 Task: open an excel sheet and write heading  Financial Planner. Add Dates in a column and its values below  'Jan 23, Feb 23, Mar 23, Apr 23 & may23. 'Add Income in next column and its values below  $3,000, $3,200, $3,100, $3,300 & $3,500. Add Expenses in next column and its values below  $2,000, $2,300, $2,200, $2,500 & $2,800. Add savings in next column and its values below $500, $600, $500, $700 & $700. Add Investment in next column and its values below  $500, $700, $800, $900 & $1000. Add Net Saving in next column and its values below  $1000, $1200, $900, $800 & $700. Save page Attendance Sheet for Weekly Performance
Action: Mouse moved to (25, 70)
Screenshot: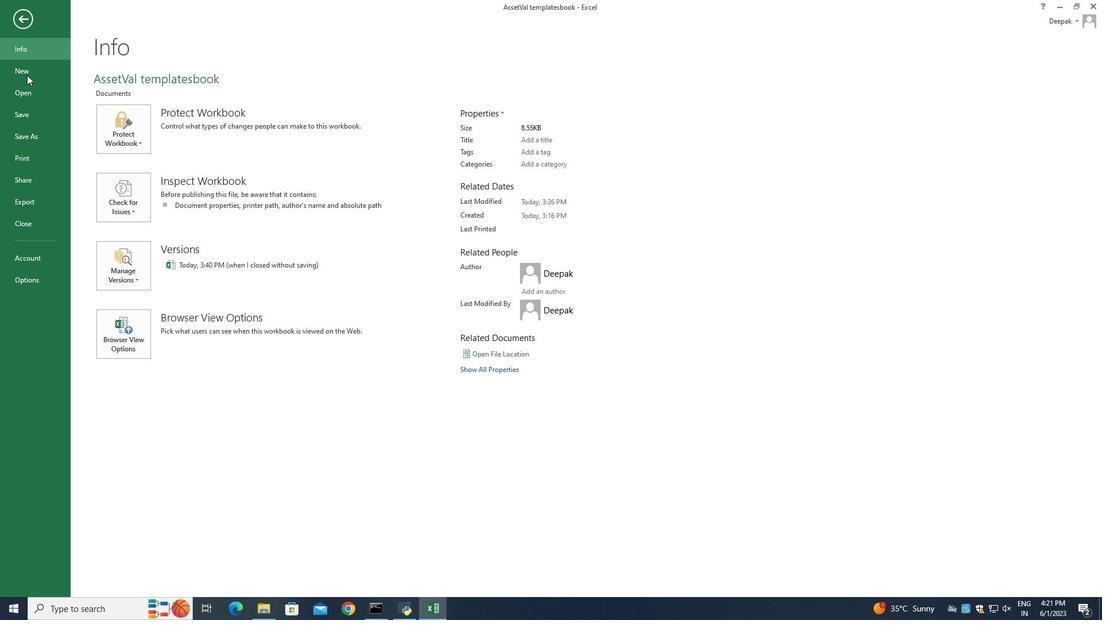 
Action: Mouse pressed left at (25, 70)
Screenshot: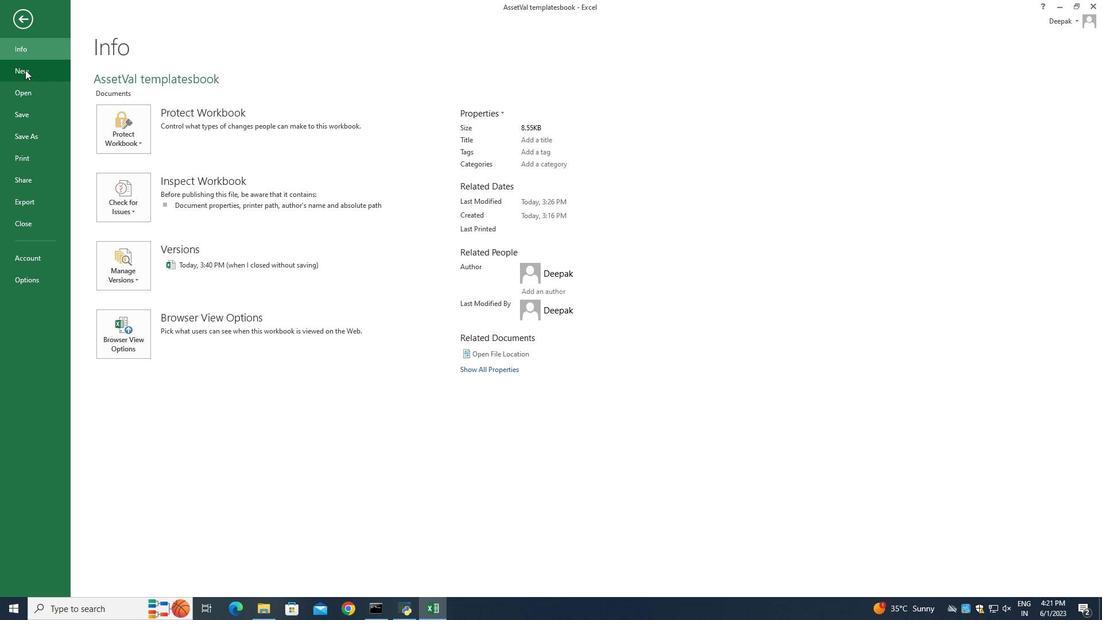 
Action: Mouse moved to (156, 199)
Screenshot: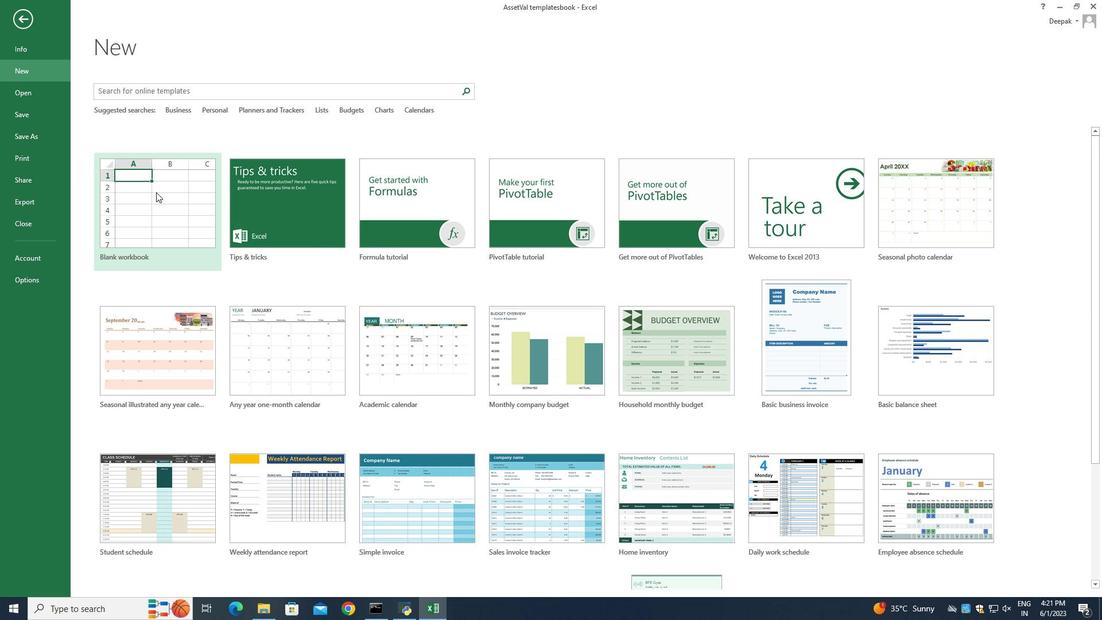 
Action: Mouse pressed left at (156, 199)
Screenshot: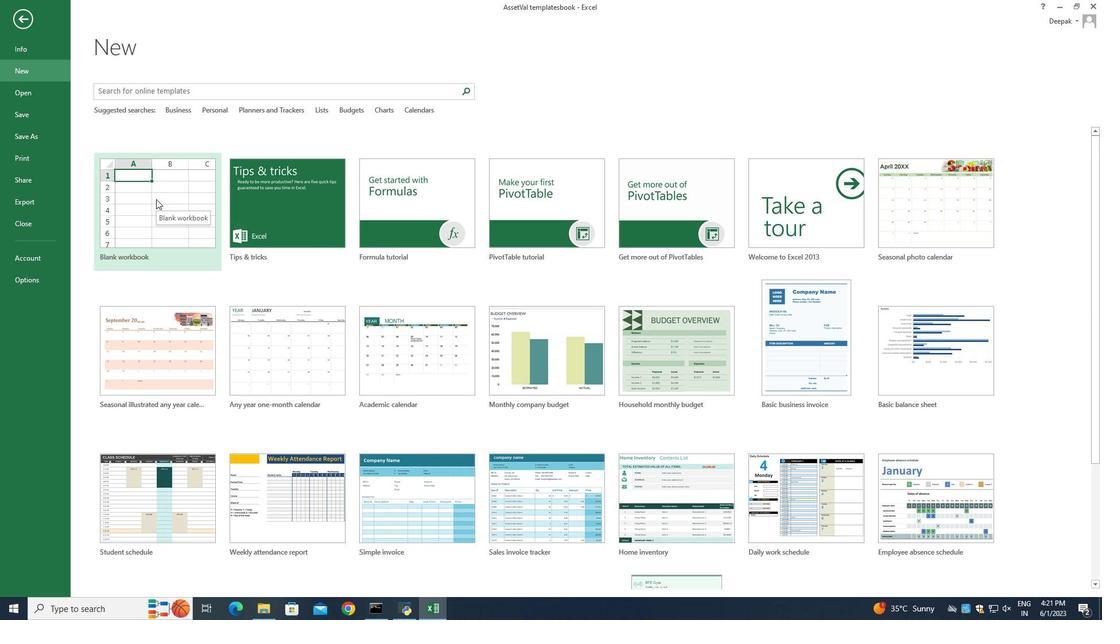 
Action: Mouse moved to (133, 183)
Screenshot: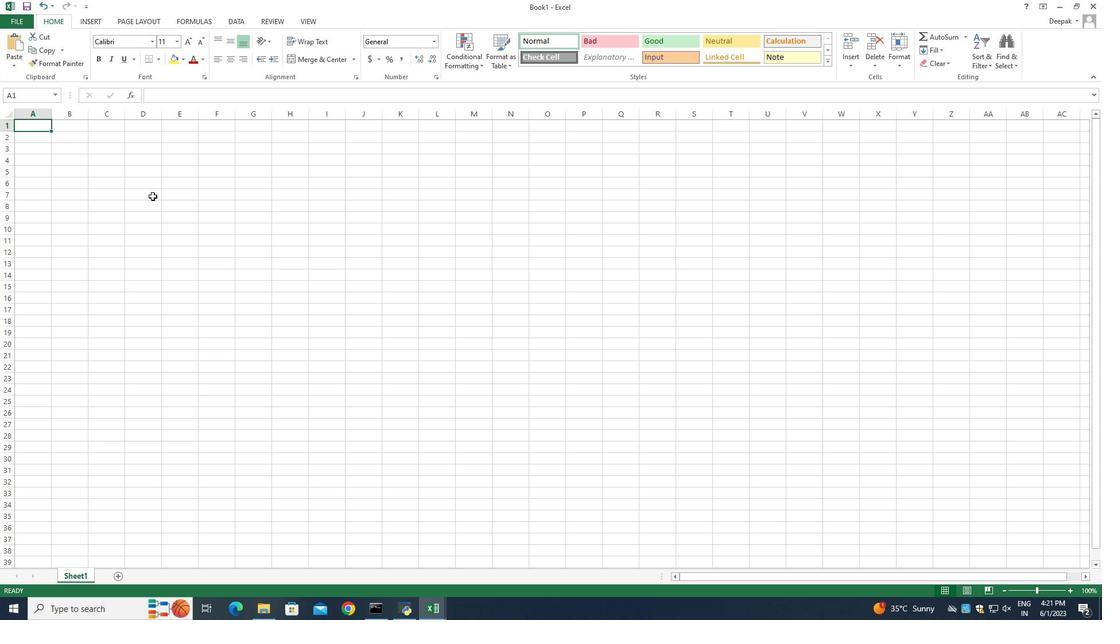 
Action: Key pressed <Key.shift_r>Financial<Key.space><Key.shift>Planner<Key.space><Key.enter><Key.shift_r>Dates<Key.enter><Key.shift>Jan<Key.space>23<Key.enter>/
Screenshot: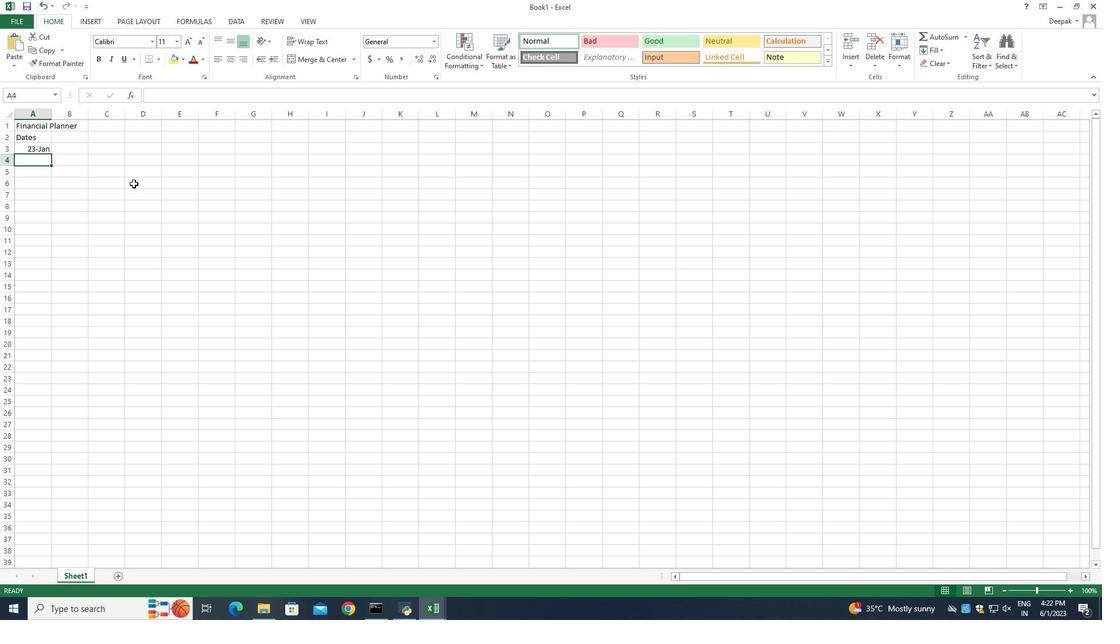 
Action: Mouse pressed left at (133, 183)
Screenshot: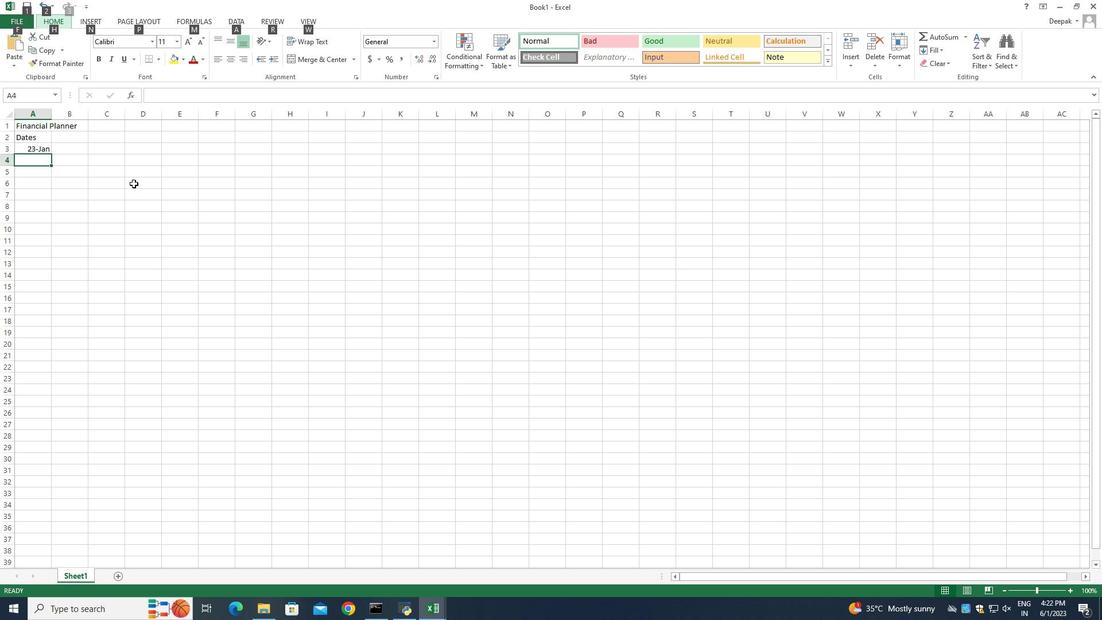 
Action: Mouse moved to (37, 160)
Screenshot: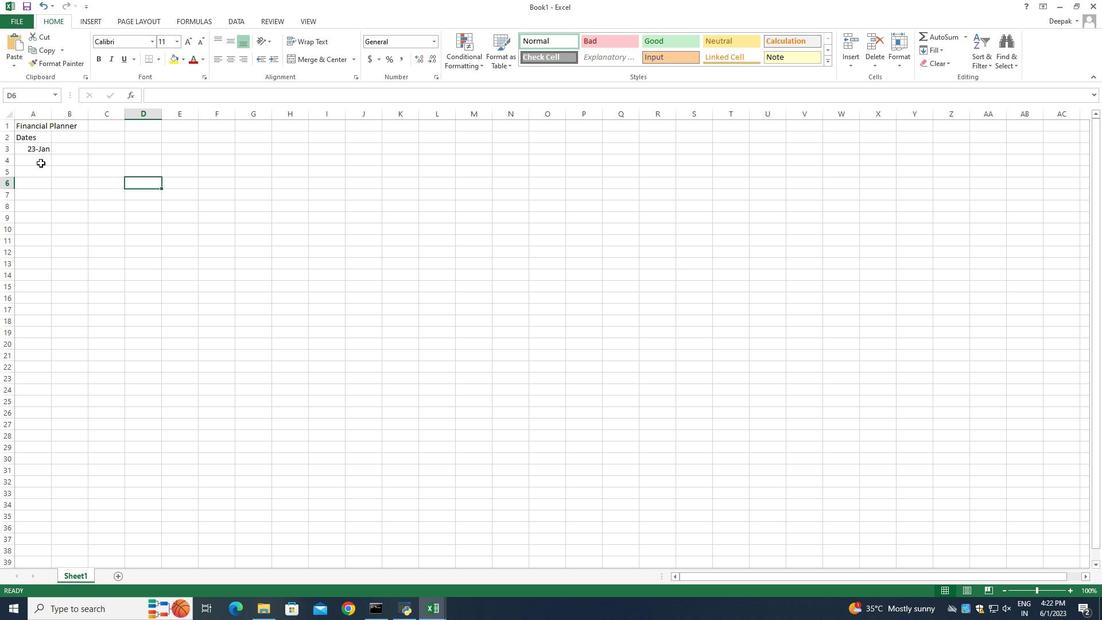
Action: Mouse pressed left at (37, 160)
Screenshot: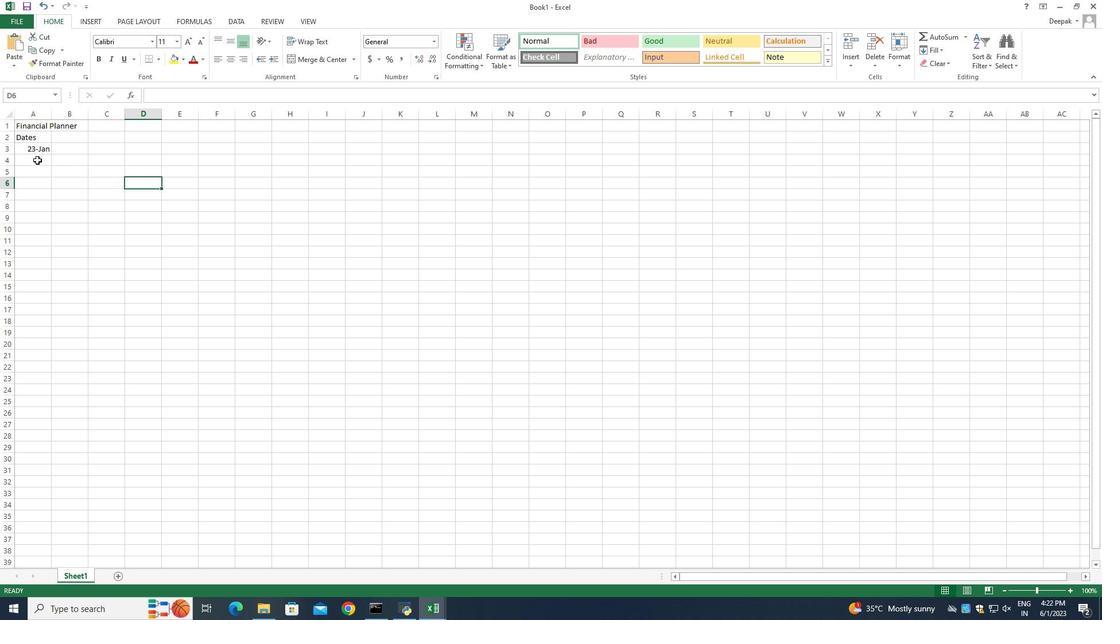
Action: Mouse moved to (135, 209)
Screenshot: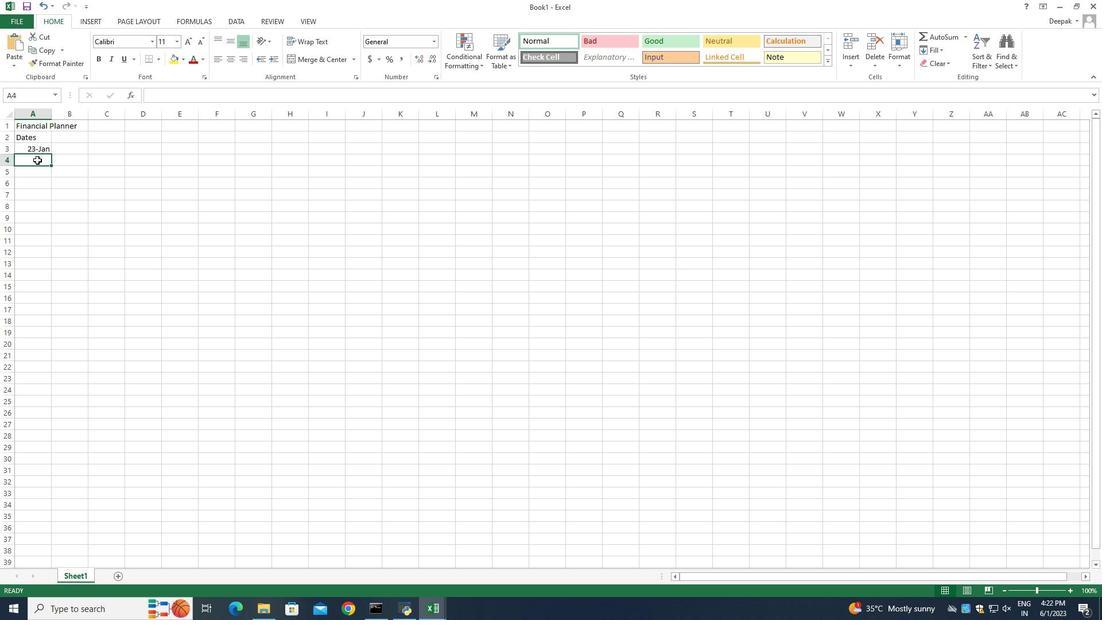 
Action: Key pressed <Key.shift_r>Feb<Key.space>23<Key.enter><Key.shift>Mar<Key.space>23<Key.enter><Key.shift_r>Apr<Key.space>23<Key.enter><Key.shift>May<Key.space>23<Key.enter>
Screenshot: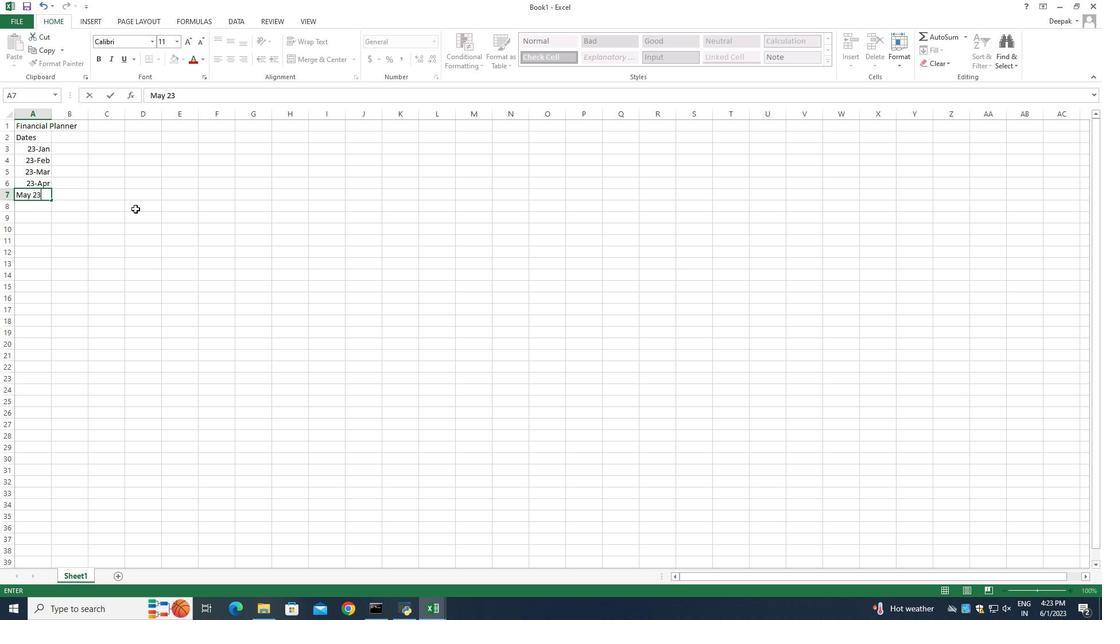 
Action: Mouse moved to (68, 137)
Screenshot: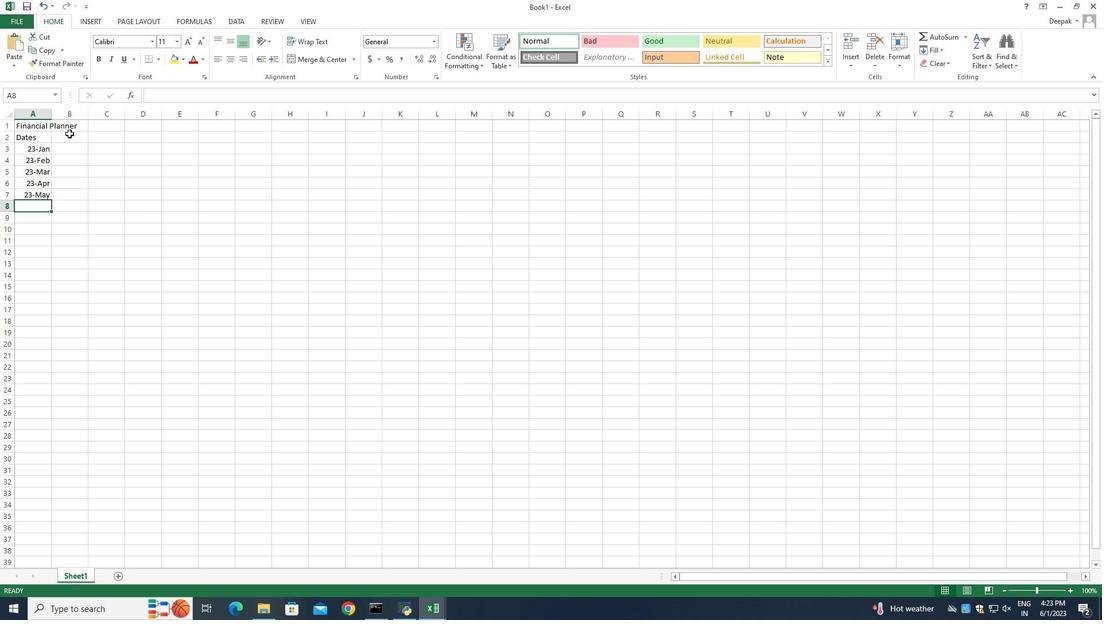 
Action: Mouse pressed left at (68, 137)
Screenshot: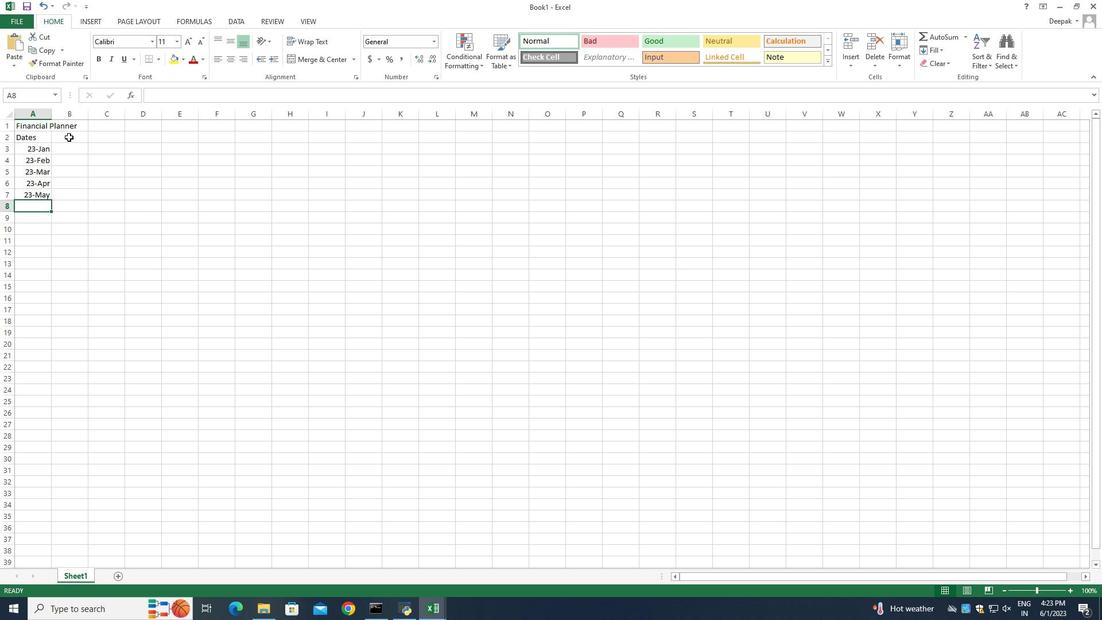 
Action: Mouse pressed left at (68, 137)
Screenshot: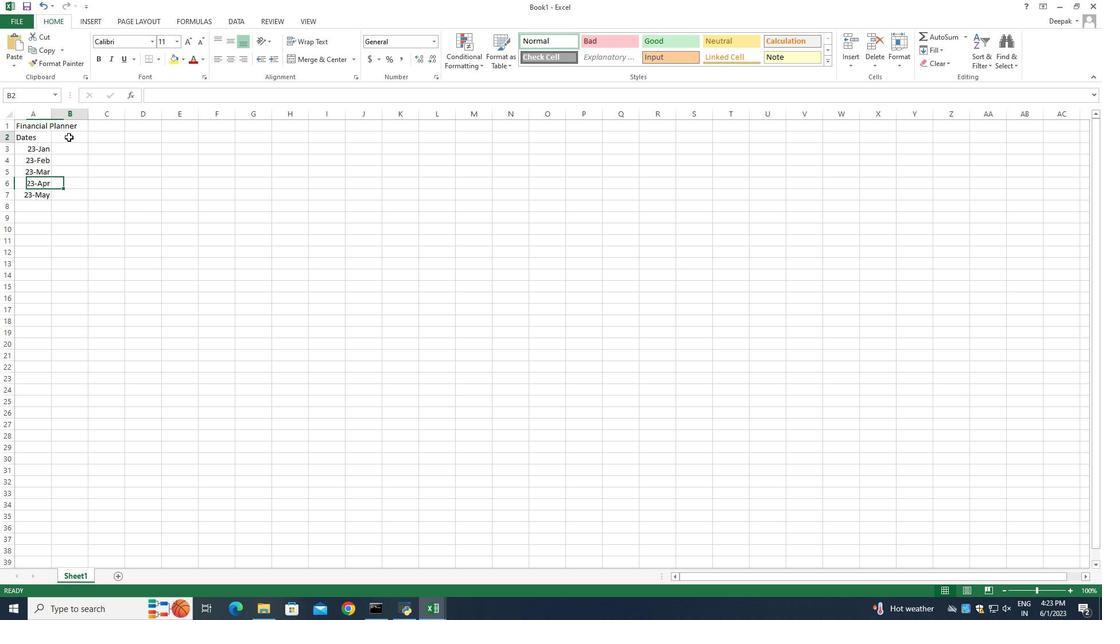 
Action: Mouse moved to (148, 232)
Screenshot: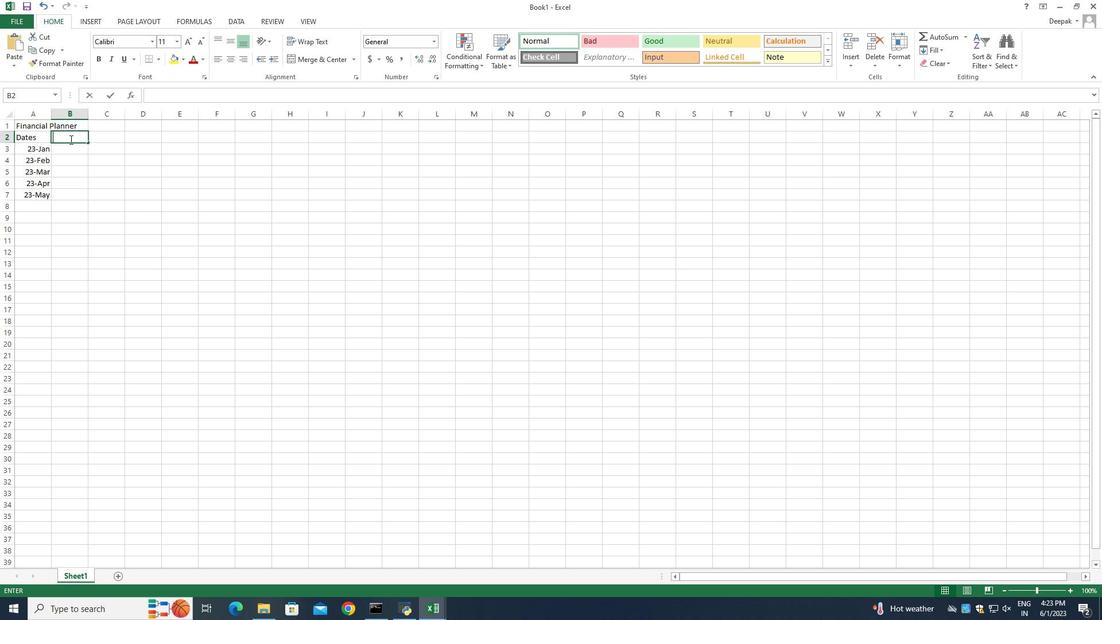 
Action: Key pressed <Key.shift>Income<Key.space><Key.enter><Key.shift><Key.shift><Key.shift><Key.shift><Key.shift><Key.shift><Key.shift><Key.shift><Key.shift><Key.shift><Key.shift><Key.shift><Key.shift><Key.shift><Key.shift><Key.shift><Key.shift><Key.shift><Key.shift><Key.shift><Key.shift><Key.shift><Key.shift><Key.shift><Key.shift><Key.shift><Key.shift><Key.shift><Key.shift><Key.shift><Key.shift><Key.shift><Key.shift><Key.shift><Key.shift><Key.shift><Key.shift><Key.shift><Key.shift><Key.shift><Key.shift><Key.shift><Key.shift><Key.shift><Key.shift><Key.shift>$3000<Key.enter><Key.shift><Key.shift><Key.shift><Key.shift><Key.shift><Key.shift><Key.shift>$3200<Key.enter><Key.shift><Key.shift><Key.shift><Key.shift><Key.shift><Key.shift><Key.shift><Key.shift><Key.shift><Key.shift>$3100<Key.enter><Key.shift><Key.shift><Key.shift><Key.shift><Key.shift><Key.shift><Key.shift><Key.shift><Key.shift><Key.shift>$3300<Key.enter><Key.shift><Key.shift><Key.shift><Key.shift>$3500<Key.enter>
Screenshot: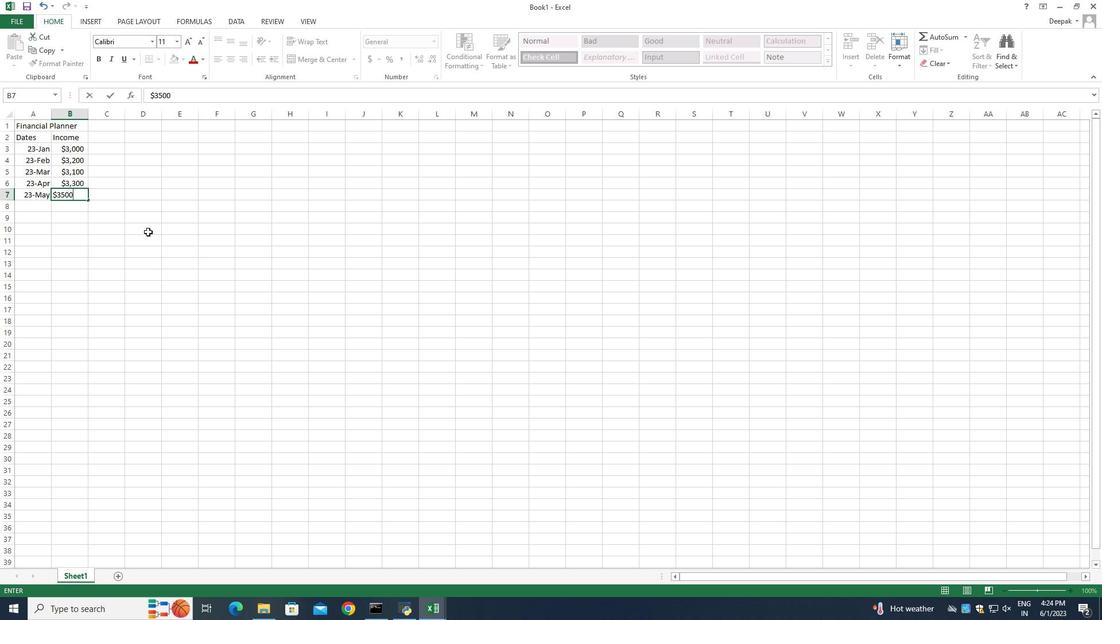 
Action: Mouse moved to (108, 138)
Screenshot: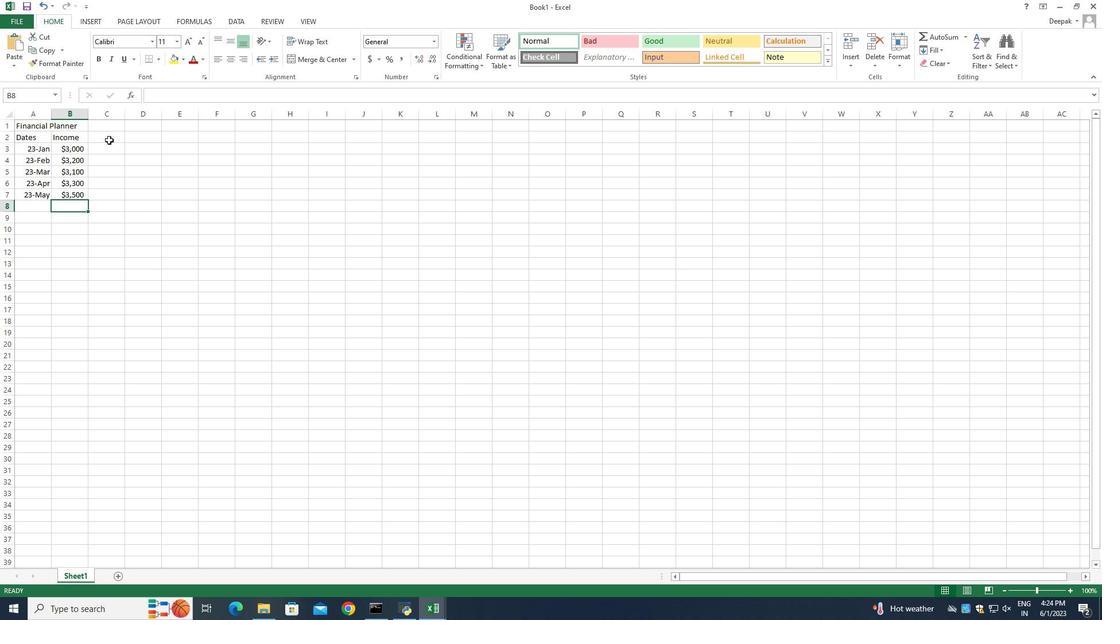 
Action: Mouse pressed left at (108, 138)
Screenshot: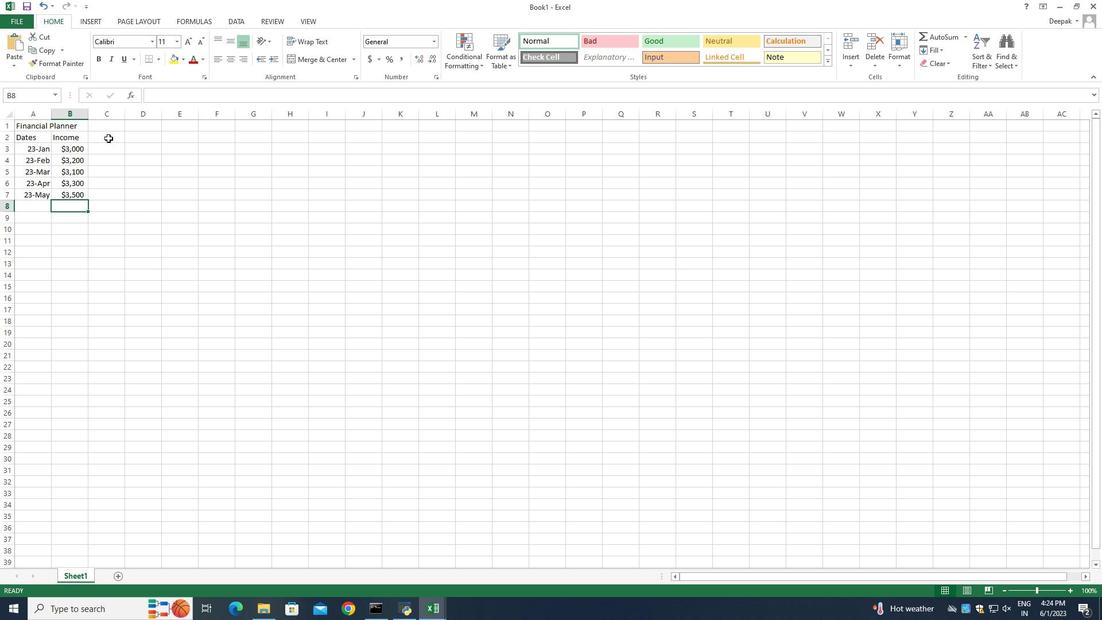 
Action: Mouse pressed left at (108, 138)
Screenshot: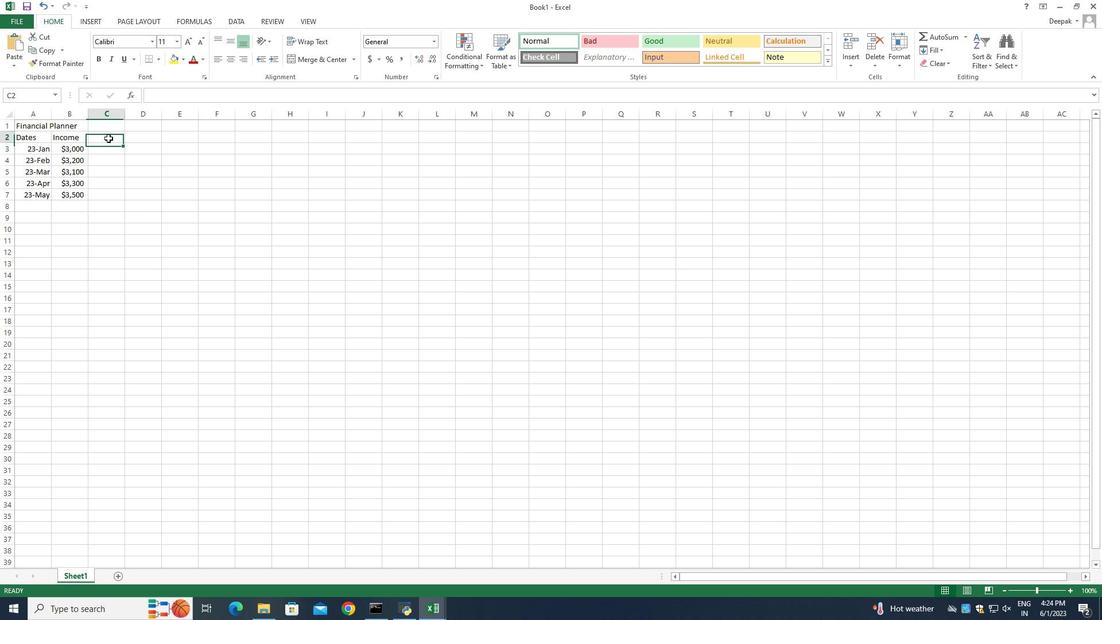 
Action: Mouse moved to (200, 297)
Screenshot: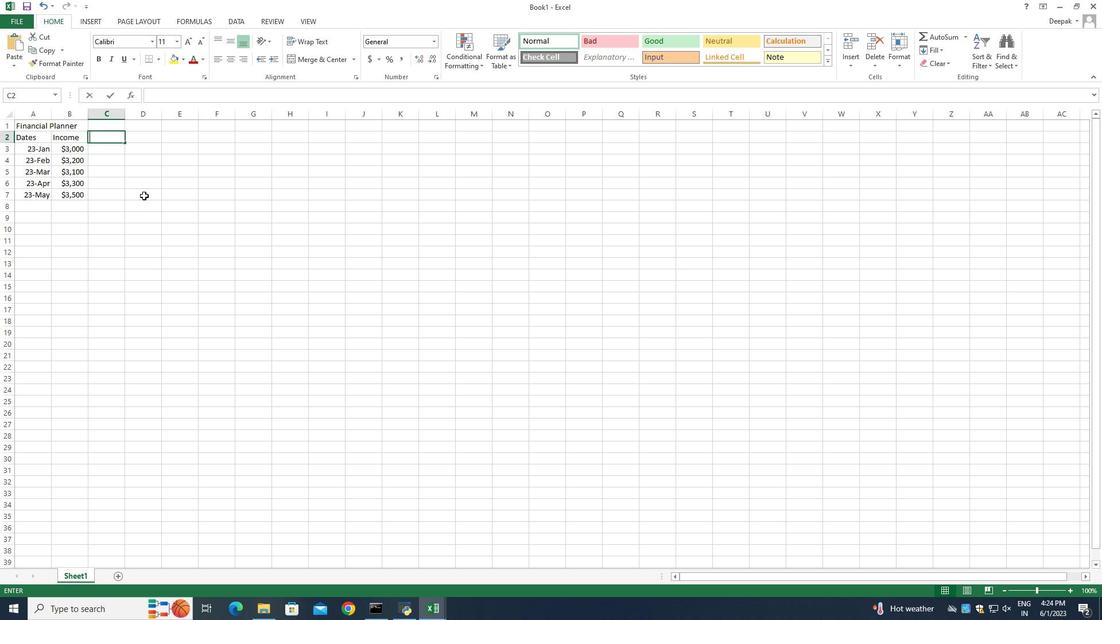 
Action: Key pressed <Key.shift_r>Expenses<Key.enter><Key.shift><Key.shift><Key.shift><Key.shift><Key.shift><Key.shift><Key.shift>$2000<Key.enter><Key.shift><Key.shift><Key.shift><Key.shift><Key.shift><Key.shift><Key.shift><Key.shift><Key.shift>$2300<Key.enter><Key.shift>$2200<Key.enter><Key.shift><Key.shift><Key.shift>$2500<Key.enter><Key.shift>$2800<Key.enter>
Screenshot: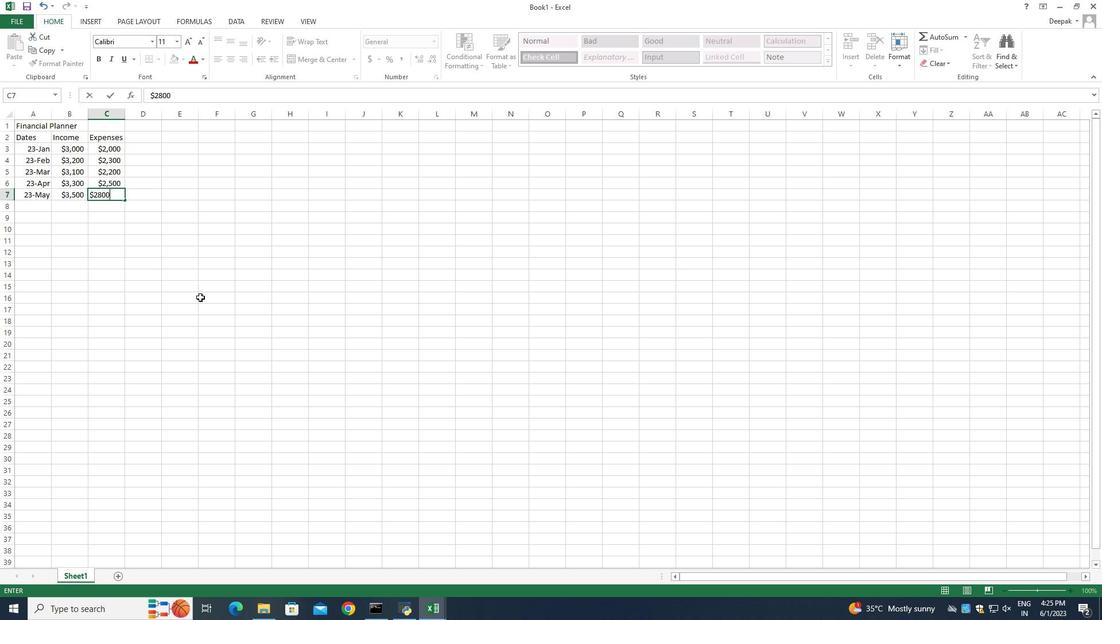
Action: Mouse moved to (146, 137)
Screenshot: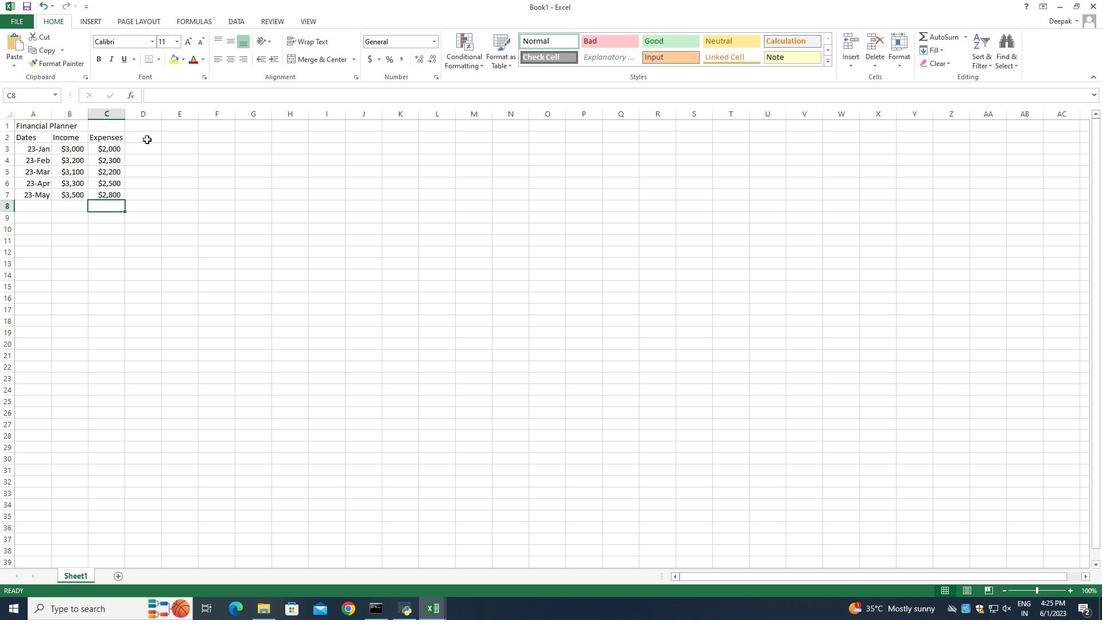 
Action: Mouse pressed left at (146, 137)
Screenshot: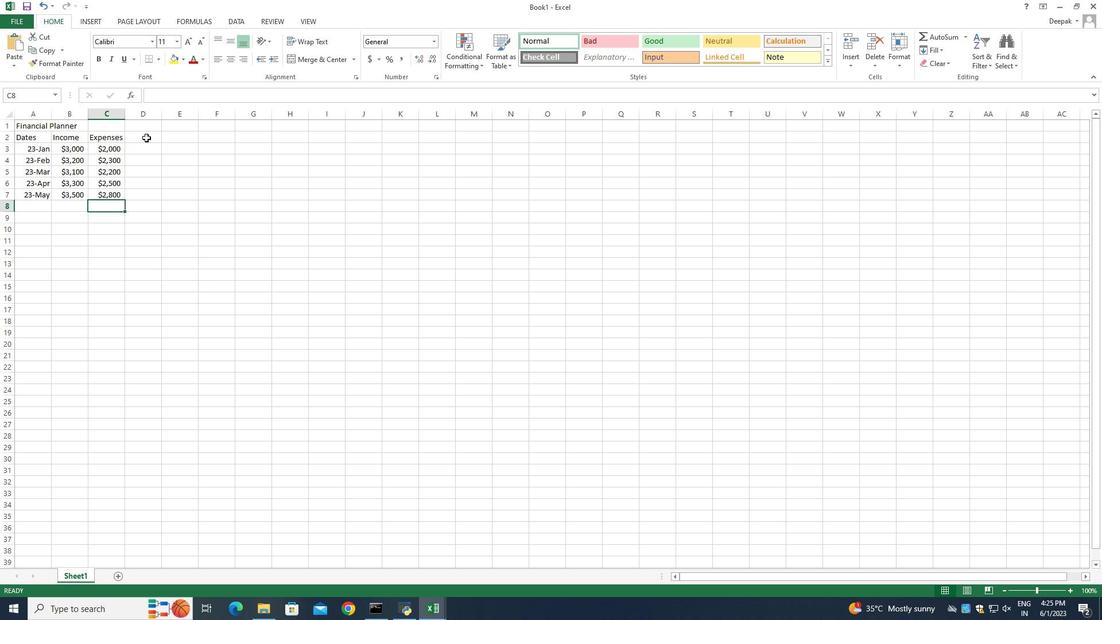 
Action: Mouse pressed left at (146, 137)
Screenshot: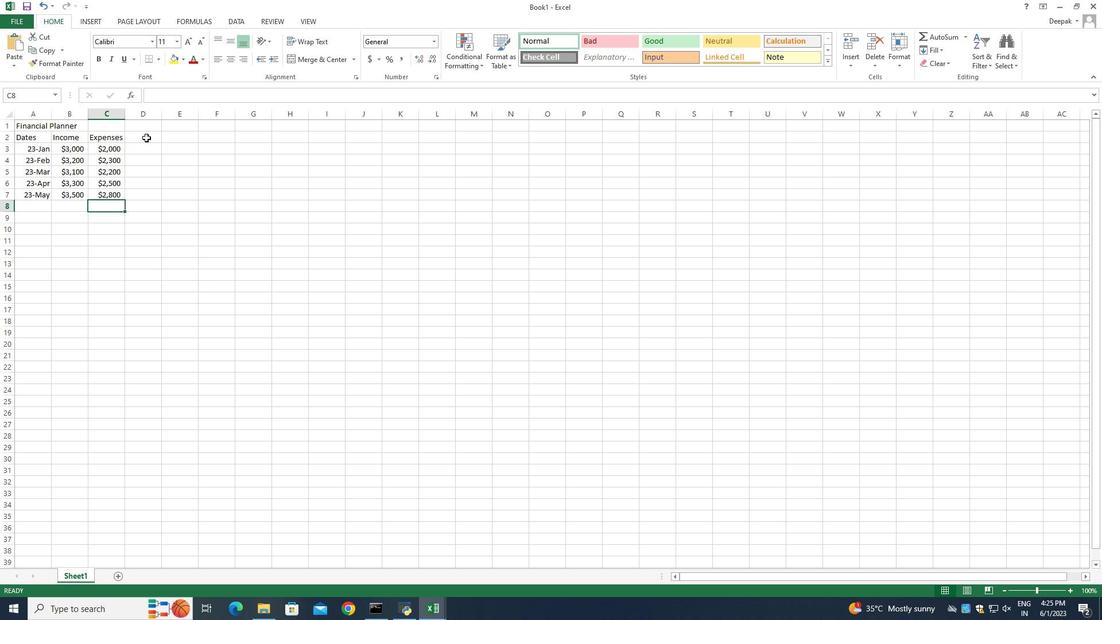 
Action: Mouse moved to (232, 242)
Screenshot: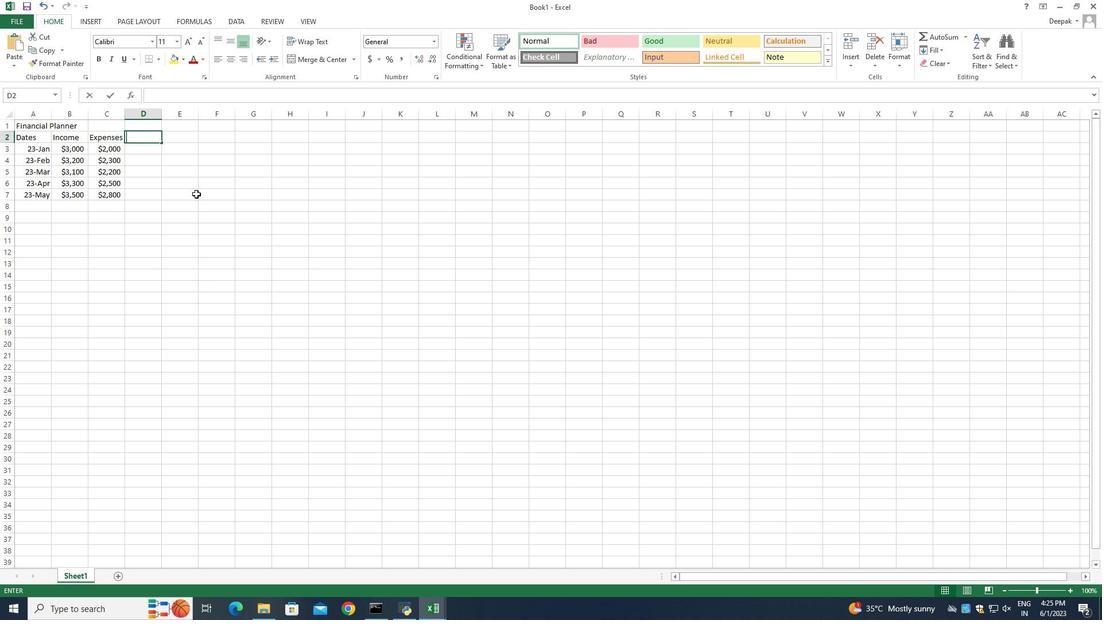 
Action: Key pressed savings<Key.enter><Key.shift><Key.shift>$500<Key.enter><Key.shift><Key.shift><Key.shift><Key.shift><Key.shift><Key.shift><Key.shift><Key.shift><Key.shift><Key.shift><Key.shift>$600<Key.enter><Key.shift><Key.shift><Key.shift><Key.shift><Key.shift><Key.shift><Key.shift><Key.shift><Key.shift><Key.shift>$500<Key.enter><Key.shift><Key.shift><Key.shift><Key.shift><Key.shift><Key.shift><Key.shift><Key.shift><Key.shift><Key.shift><Key.shift><Key.shift><Key.shift><Key.shift><Key.shift><Key.shift><Key.shift><Key.shift>$7800<Key.backspace><Key.backspace><Key.backspace>00<Key.enter><Key.shift><Key.shift><Key.shift><Key.shift><Key.shift><Key.shift><Key.shift><Key.shift><Key.shift><Key.shift>$700<Key.enter>
Screenshot: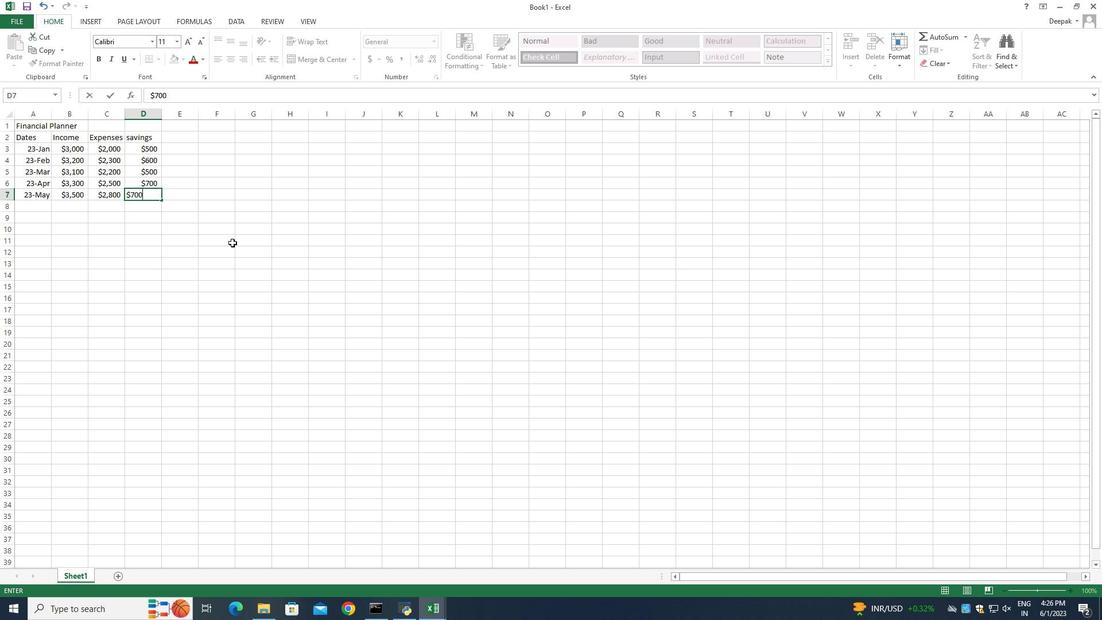 
Action: Mouse moved to (179, 136)
Screenshot: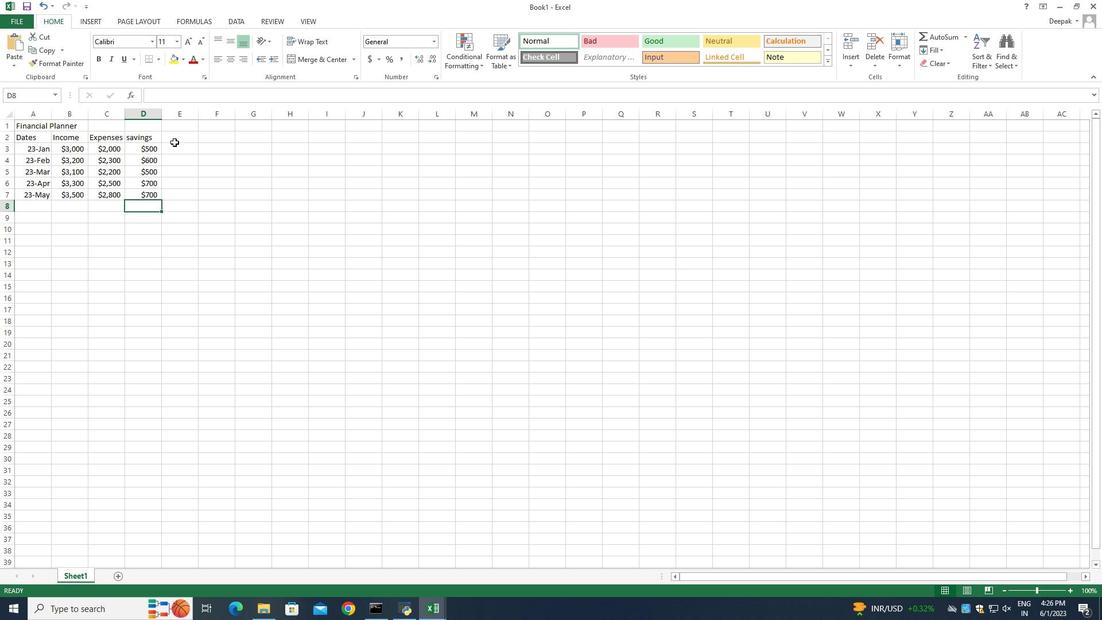 
Action: Mouse pressed left at (179, 136)
Screenshot: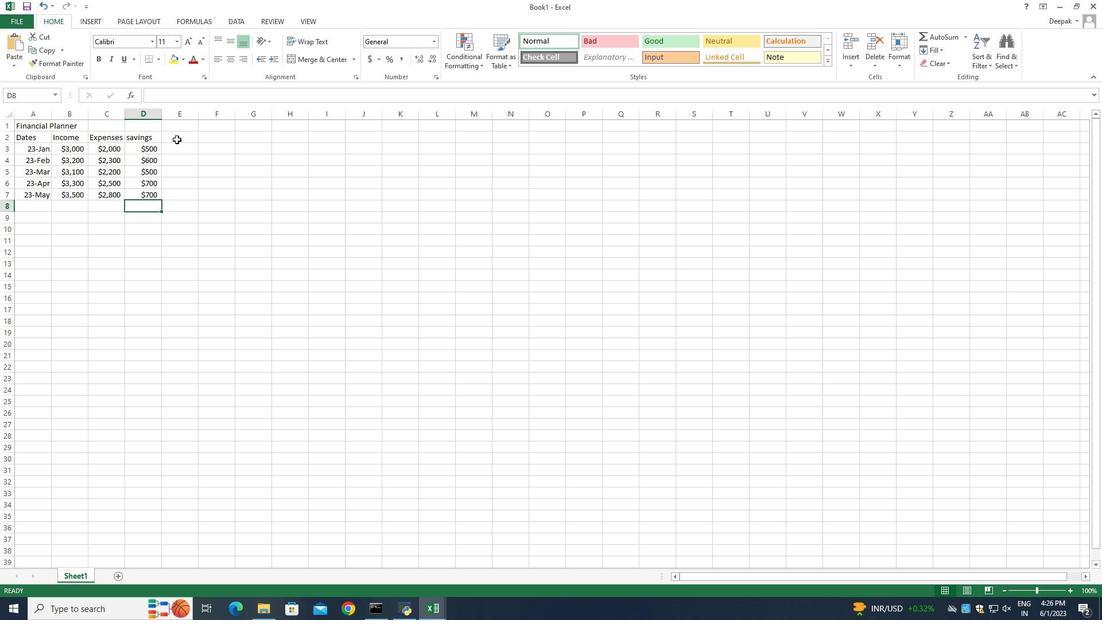 
Action: Mouse pressed left at (179, 136)
Screenshot: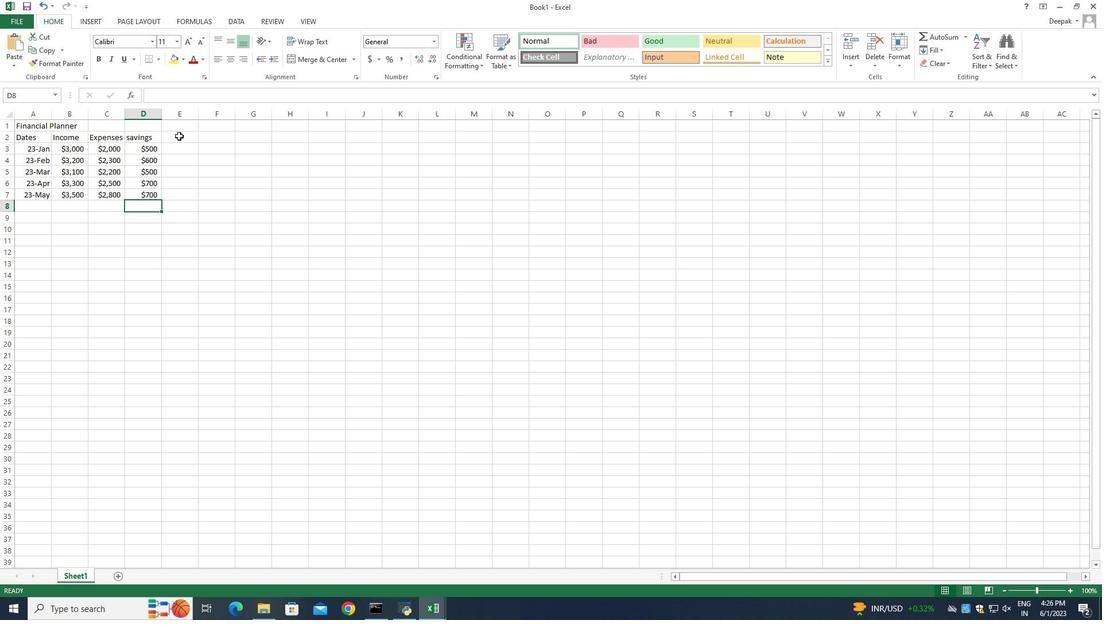 
Action: Mouse moved to (241, 211)
Screenshot: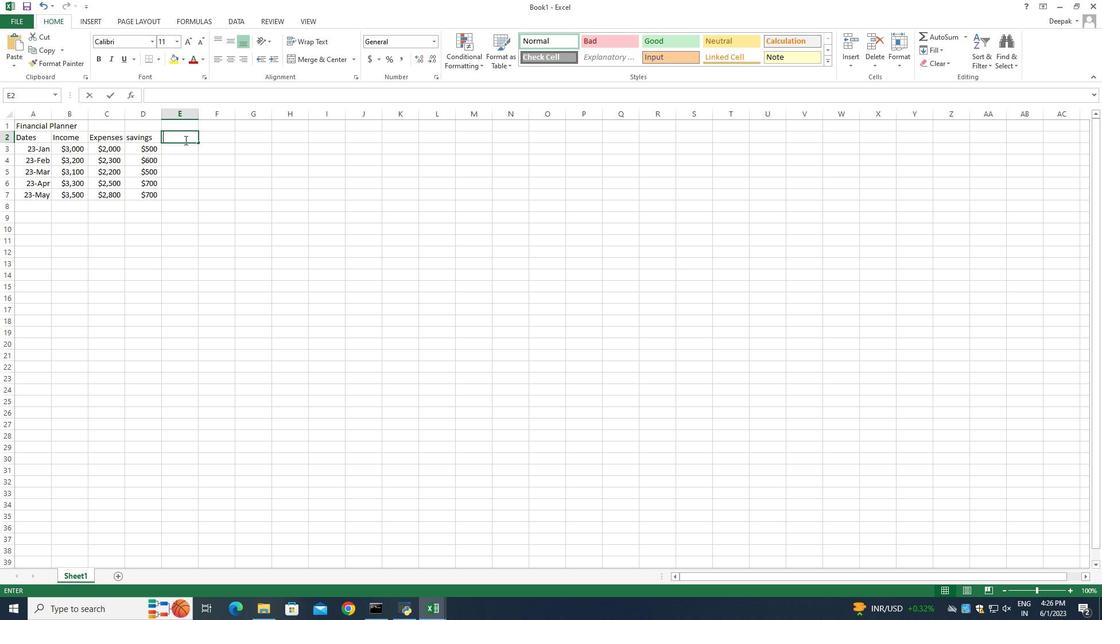 
Action: Key pressed <Key.shift>Investment<Key.enter><Key.shift><Key.shift><Key.shift><Key.shift><Key.shift><Key.shift><Key.shift>$500<Key.enter><Key.shift><Key.shift><Key.shift><Key.shift><Key.shift><Key.shift><Key.shift><Key.shift><Key.shift><Key.shift><Key.shift><Key.shift><Key.shift><Key.shift><Key.shift><Key.shift><Key.shift><Key.shift>$700<Key.enter><Key.shift><Key.shift><Key.shift><Key.shift><Key.shift><Key.shift><Key.shift><Key.shift><Key.shift><Key.shift><Key.shift><Key.shift><Key.shift><Key.shift><Key.shift><Key.shift>$800<Key.enter><Key.shift><Key.shift><Key.shift><Key.shift><Key.shift><Key.shift><Key.shift><Key.shift><Key.shift><Key.shift><Key.shift><Key.shift><Key.shift><Key.shift>$900<Key.enter><Key.shift><Key.shift><Key.shift><Key.shift><Key.shift><Key.shift><Key.shift><Key.shift><Key.shift><Key.shift>$1000<Key.enter>
Screenshot: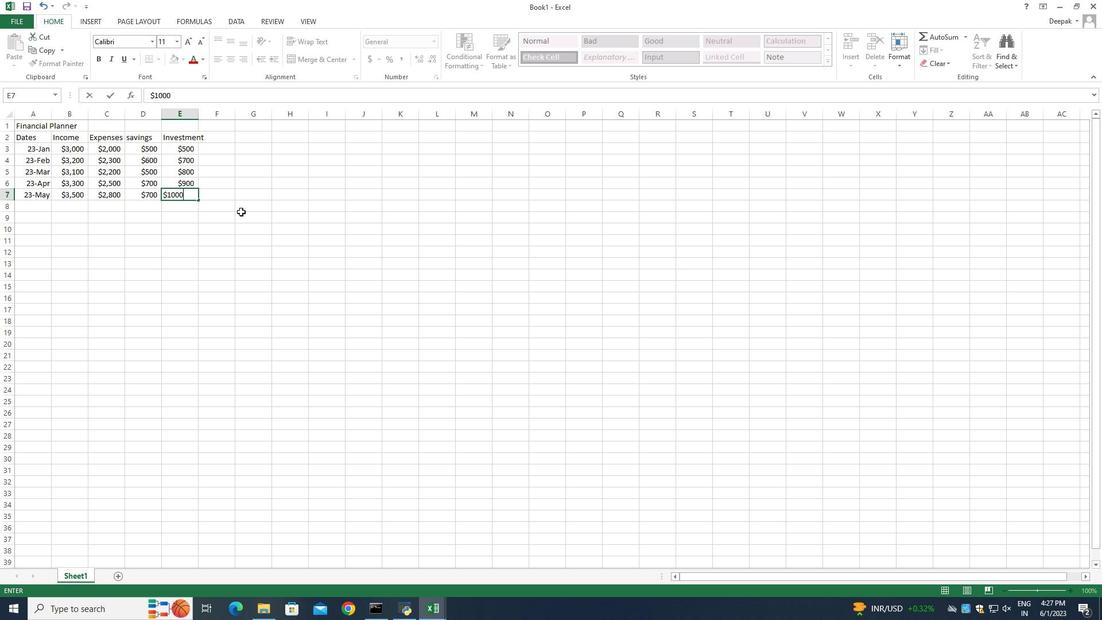 
Action: Mouse moved to (218, 137)
Screenshot: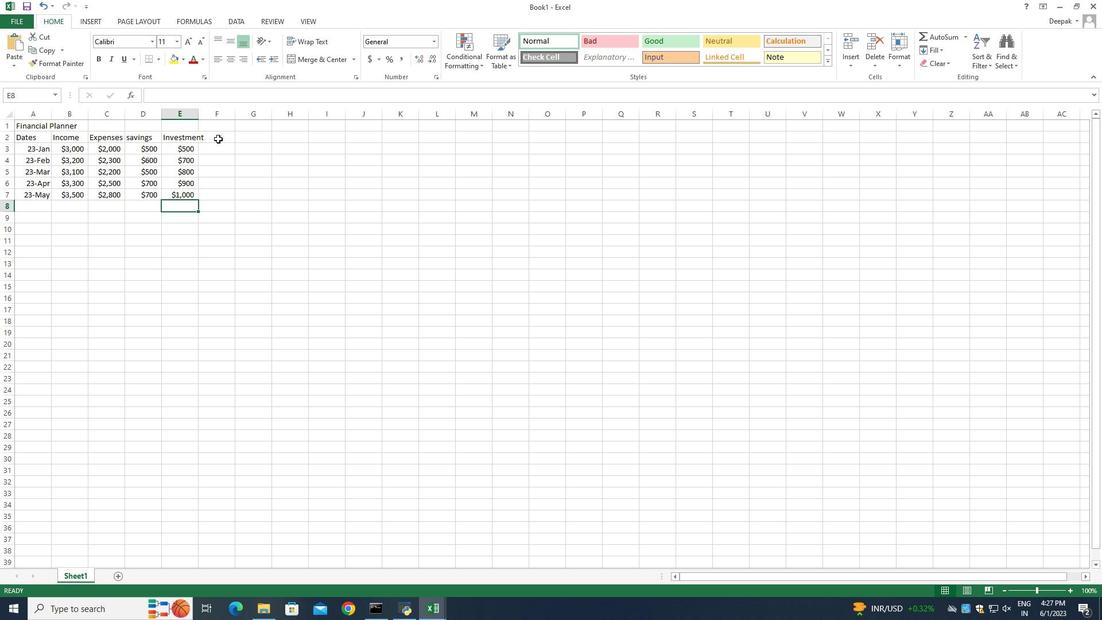 
Action: Mouse pressed left at (218, 137)
Screenshot: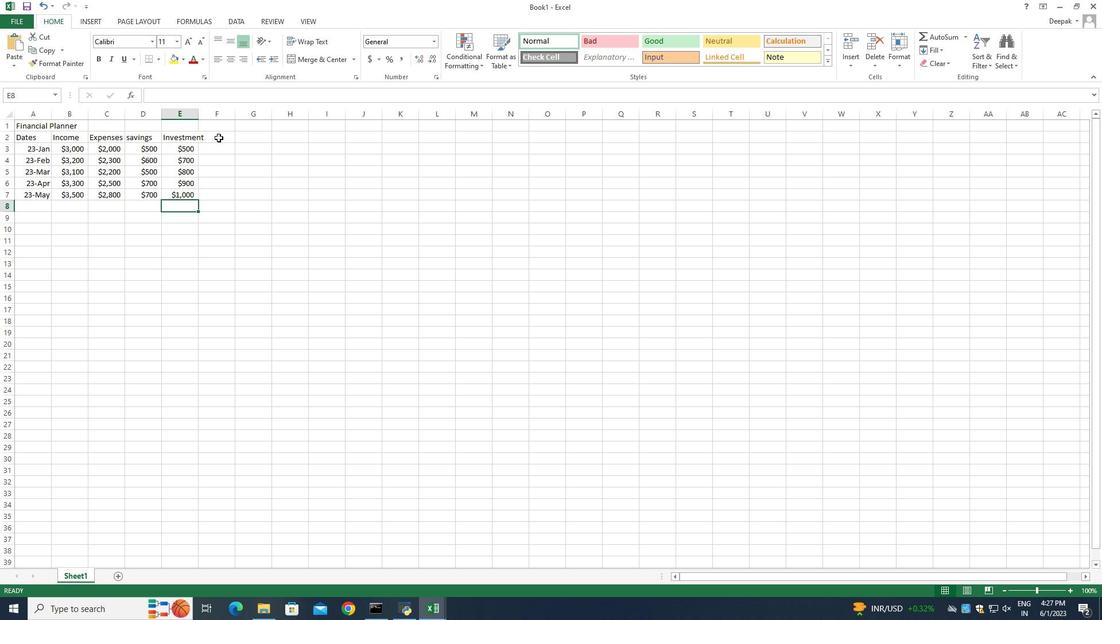 
Action: Mouse pressed left at (218, 137)
Screenshot: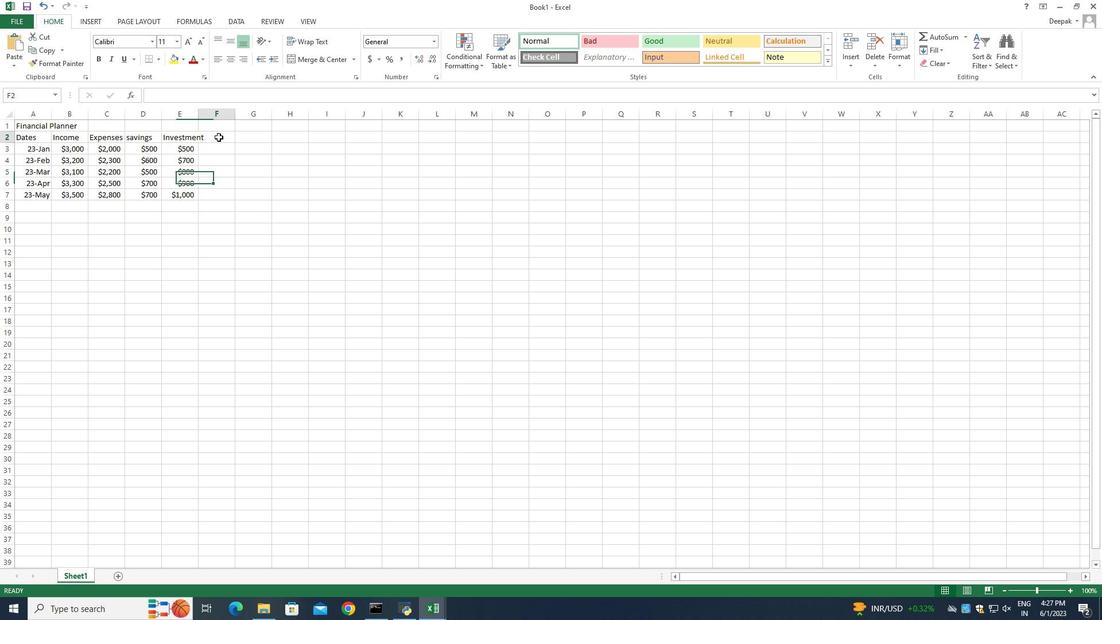 
Action: Mouse moved to (289, 190)
Screenshot: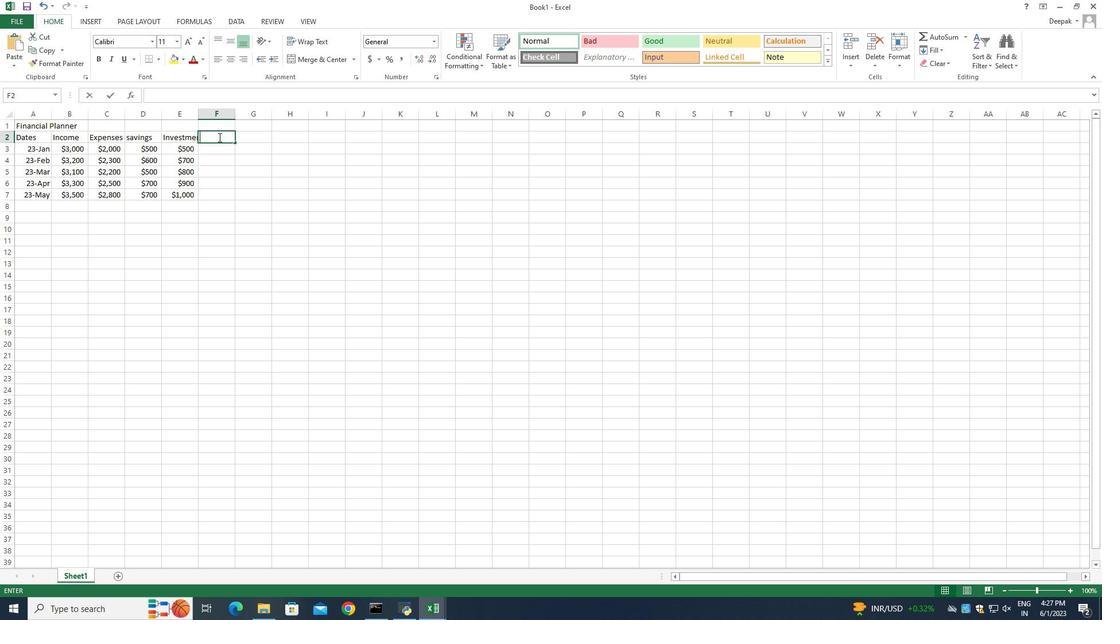 
Action: Key pressed <Key.shift>Net<Key.space><Key.shift_r>Saving<Key.enter><Key.shift><Key.shift><Key.shift><Key.shift><Key.shift><Key.shift><Key.shift><Key.shift><Key.shift><Key.shift>$1000<Key.enter><Key.shift><Key.shift><Key.shift><Key.shift><Key.shift><Key.shift><Key.shift><Key.shift><Key.shift>$1200<Key.enter><Key.shift><Key.shift><Key.shift><Key.shift><Key.shift><Key.shift><Key.shift><Key.shift><Key.shift><Key.shift><Key.shift><Key.shift><Key.shift><Key.shift><Key.shift><Key.shift><Key.shift><Key.shift><Key.shift><Key.shift><Key.shift><Key.shift><Key.shift><Key.shift>$
Screenshot: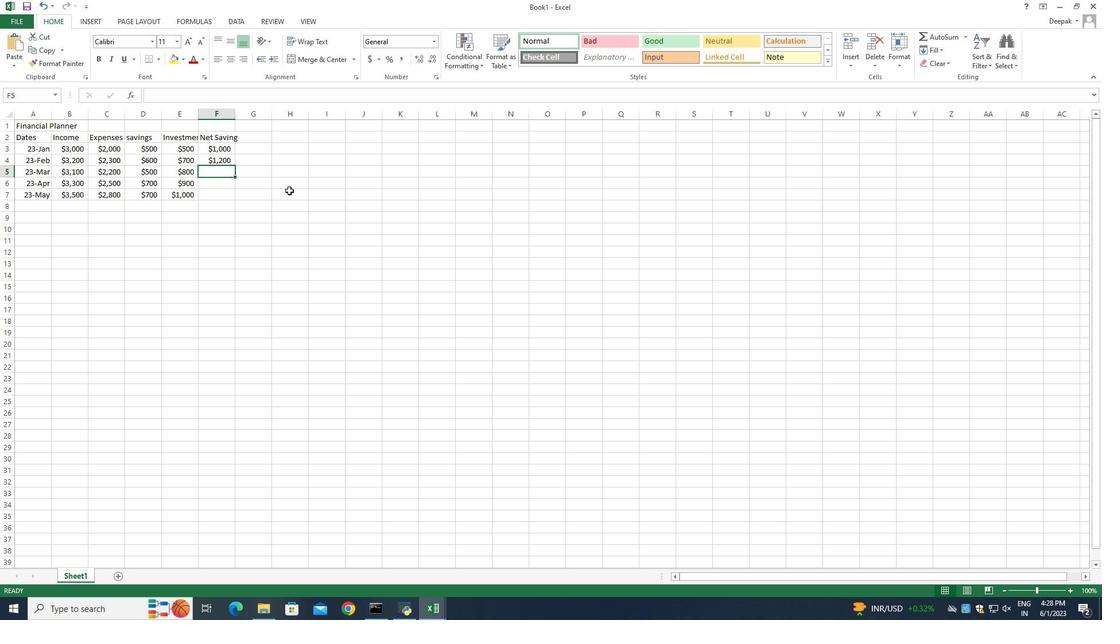
Action: Mouse moved to (455, 170)
Screenshot: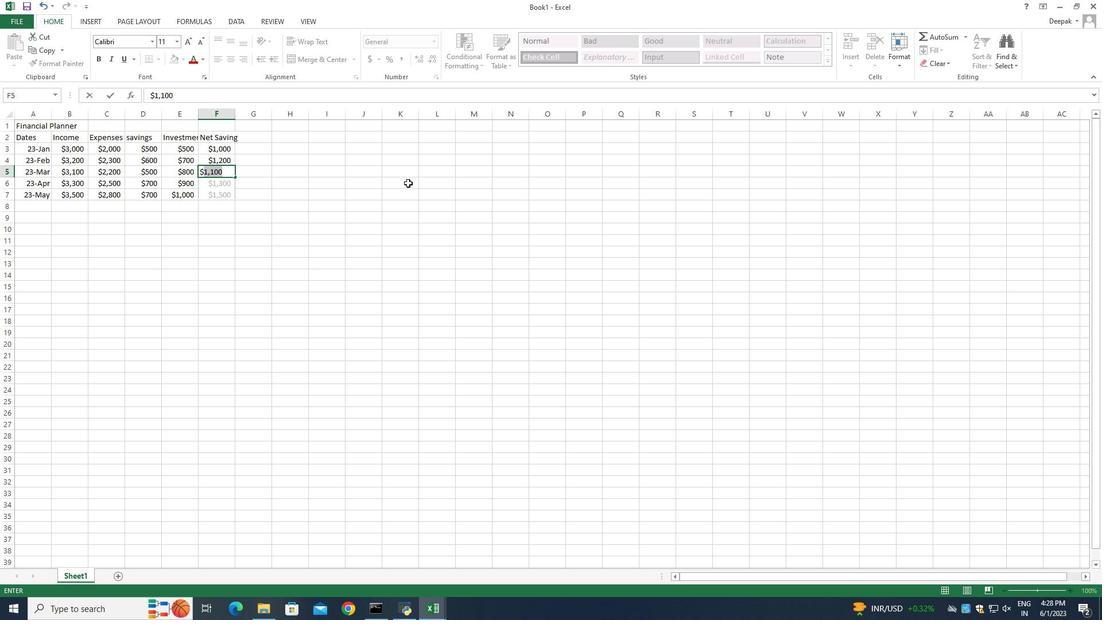 
Action: Key pressed 900<Key.enter><Key.shift><Key.shift><Key.shift><Key.shift><Key.shift><Key.shift><Key.shift>$800<Key.enter><Key.shift><Key.shift><Key.shift><Key.shift>$700<Key.enter>
Screenshot: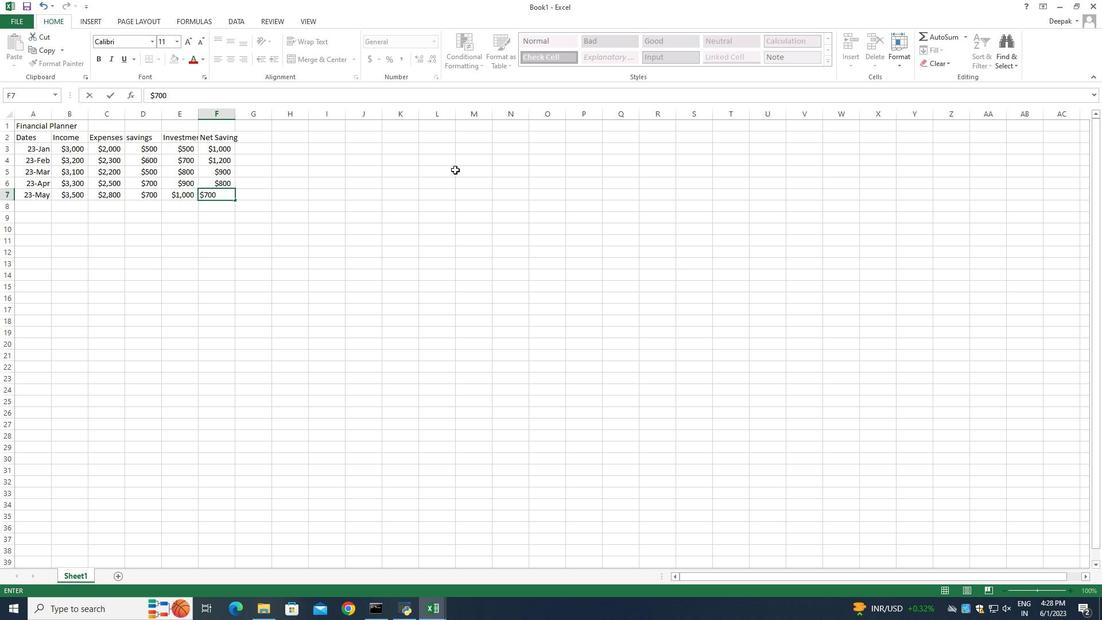 
Action: Mouse moved to (78, 575)
Screenshot: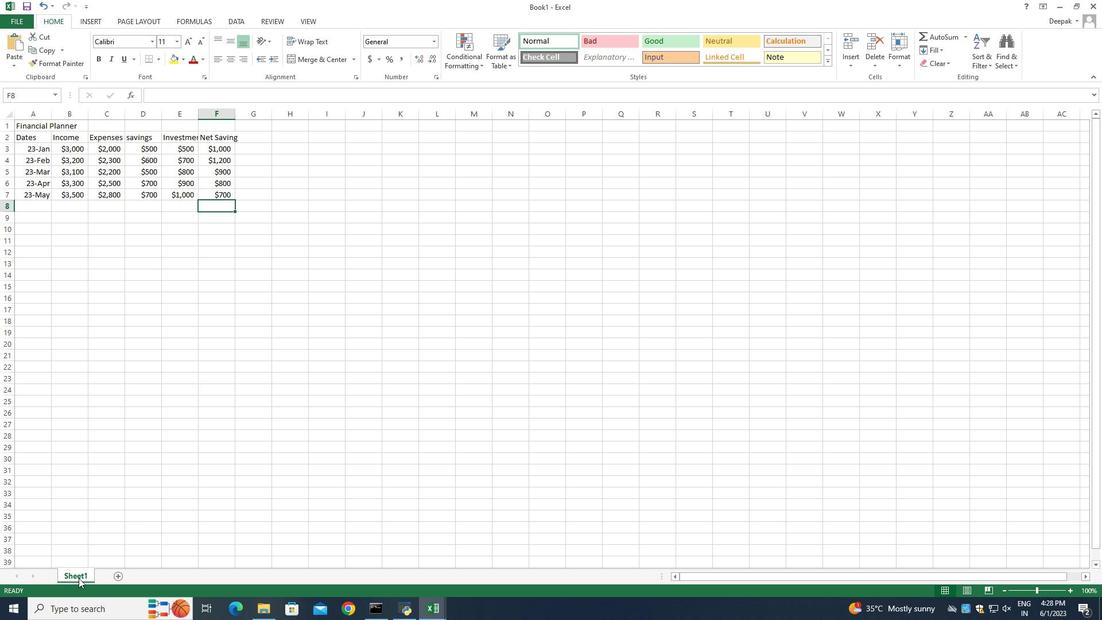 
Action: Mouse pressed left at (78, 575)
Screenshot: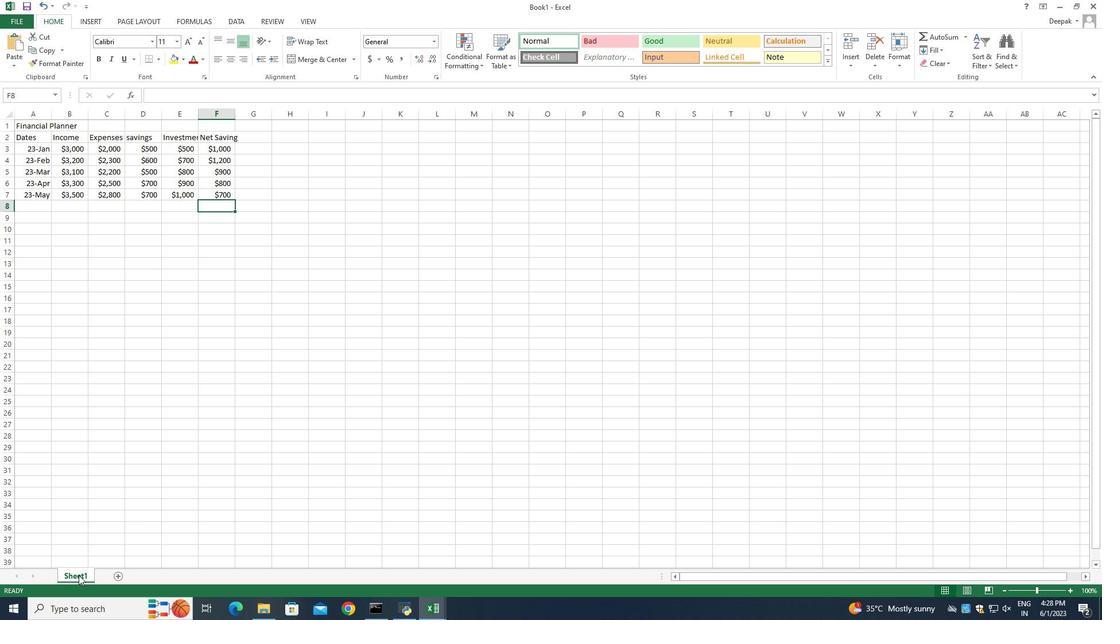 
Action: Mouse pressed left at (78, 575)
Screenshot: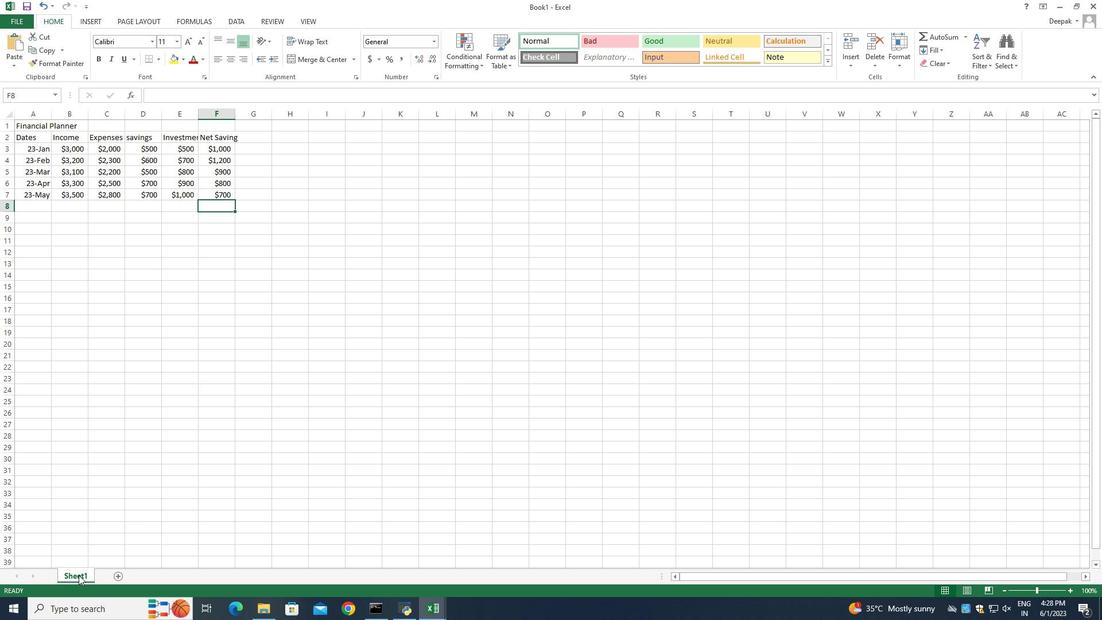 
Action: Mouse pressed left at (78, 575)
Screenshot: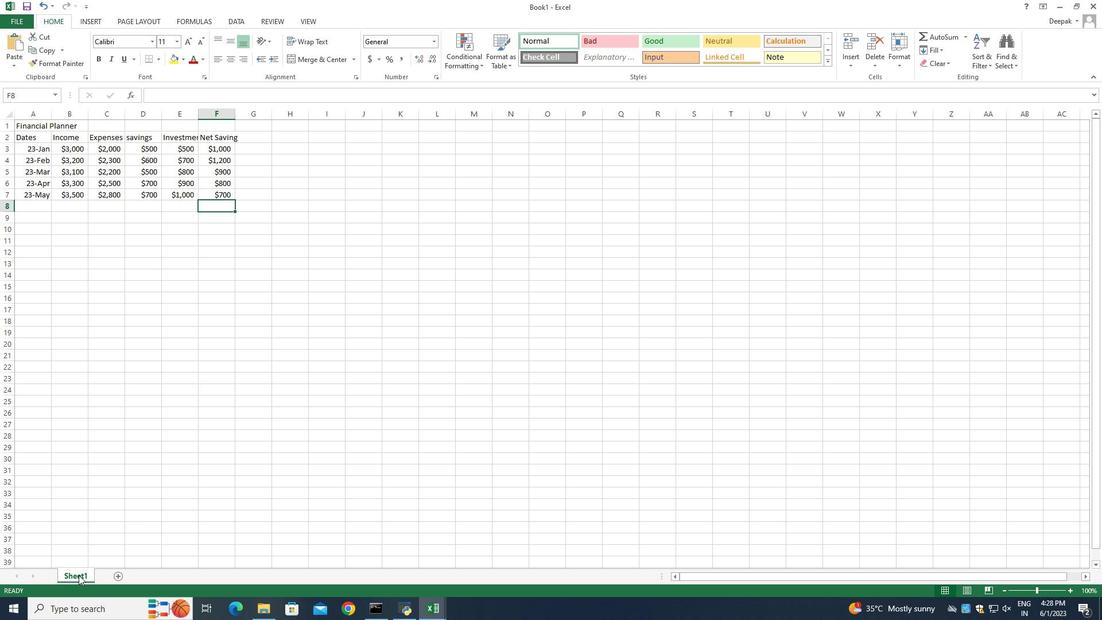 
Action: Mouse pressed left at (78, 575)
Screenshot: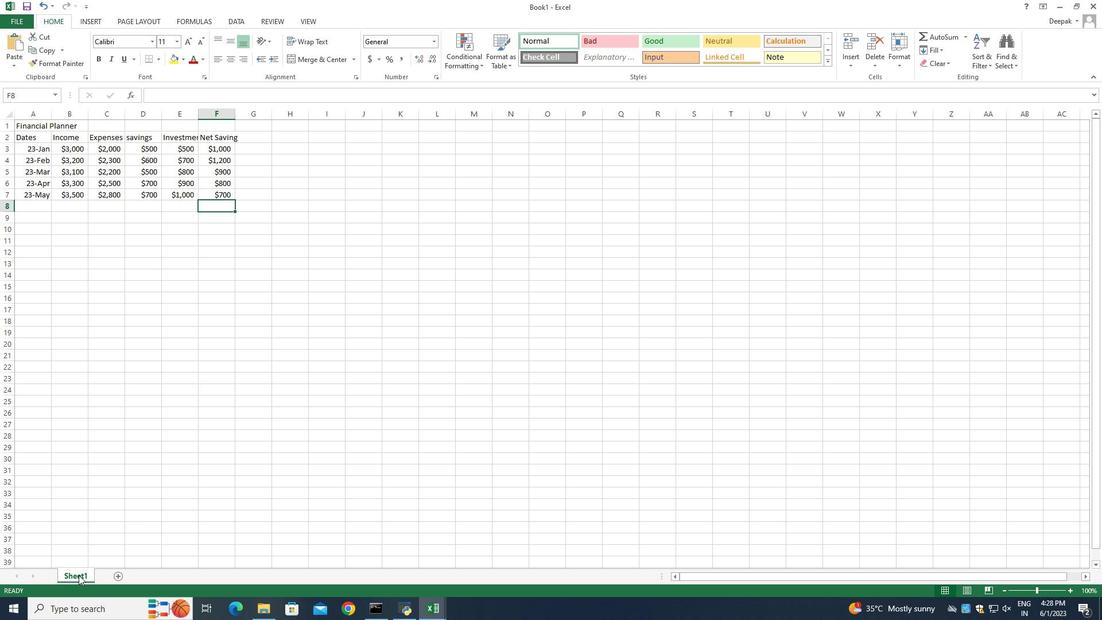 
Action: Mouse moved to (105, 488)
Screenshot: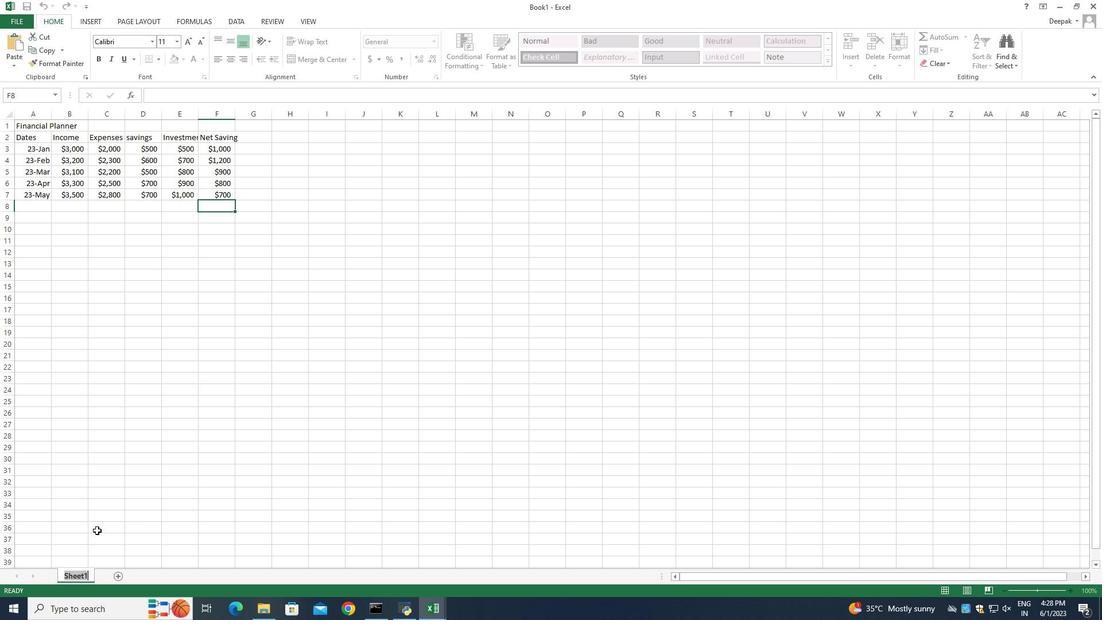 
Action: Key pressed <Key.shift_r>Attendance<Key.space><Key.shift_r>Sheet<Key.space>for<Key.space><Key.shift_r>Weel<Key.backspace>kly<Key.space>performance<Key.backspace><Key.backspace><Key.backspace><Key.backspace><Key.backspace><Key.backspace><Key.backspace><Key.backspace><Key.backspace><Key.backspace><Key.backspace><Key.backspace><Key.backspace><Key.backspace><Key.backspace><Key.backspace>
Screenshot: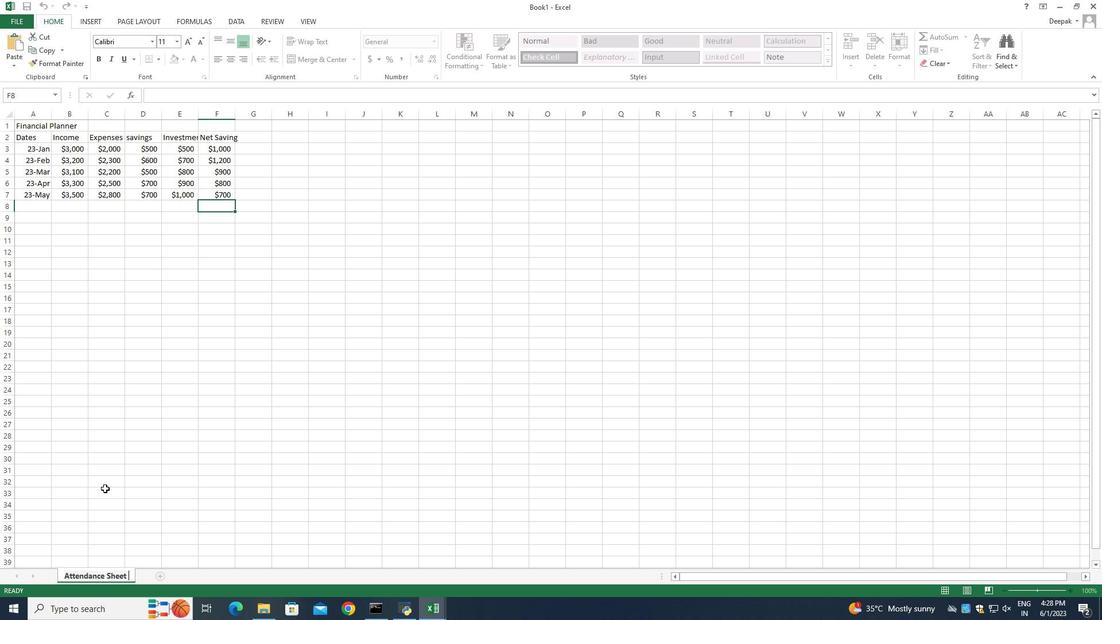 
Action: Mouse moved to (267, 299)
Screenshot: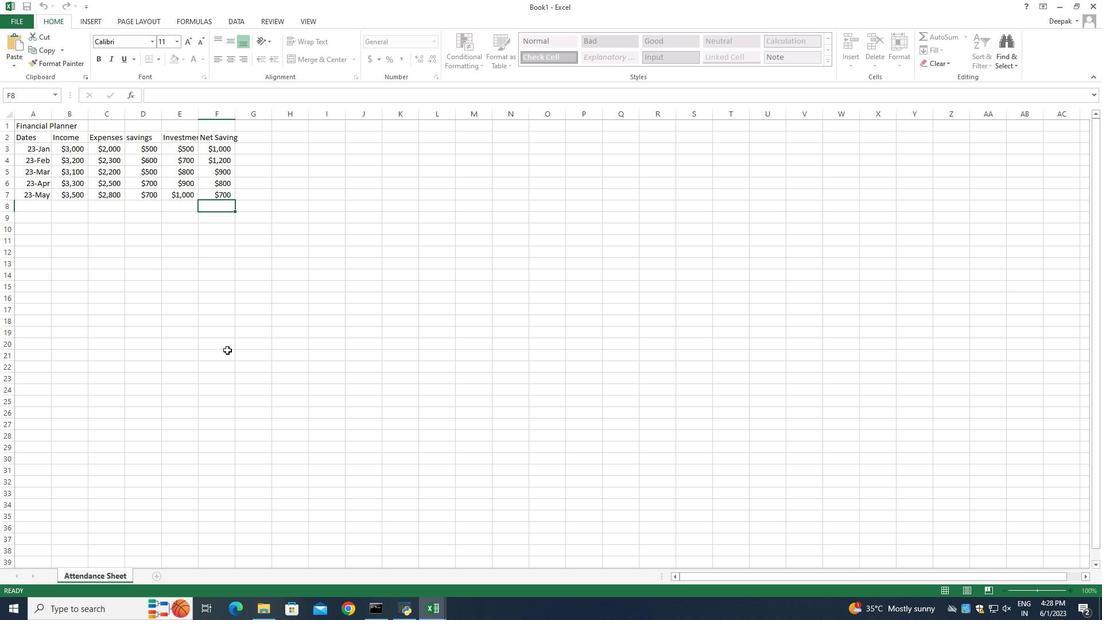 
Action: Mouse pressed left at (267, 299)
Screenshot: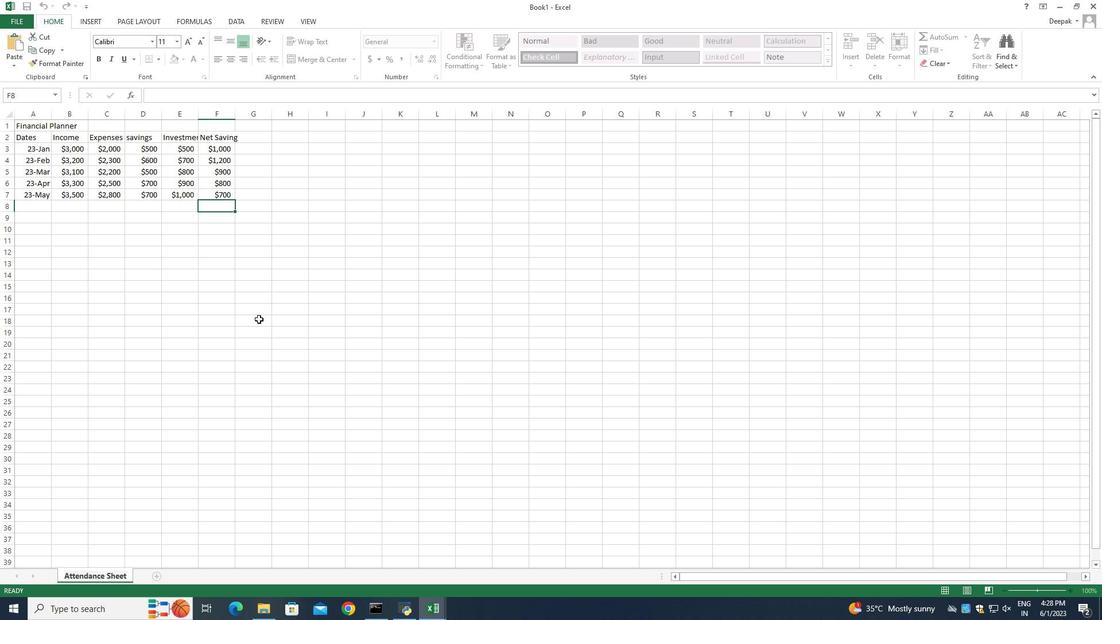 
Action: Key pressed ctrl+S
Screenshot: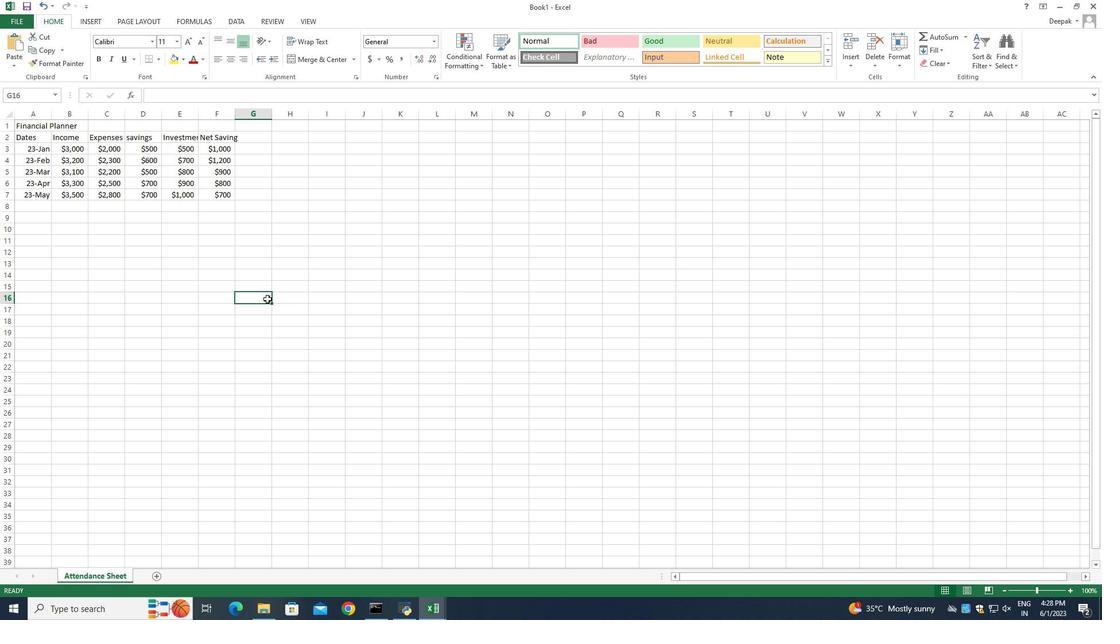 
Action: Mouse moved to (317, 122)
Screenshot: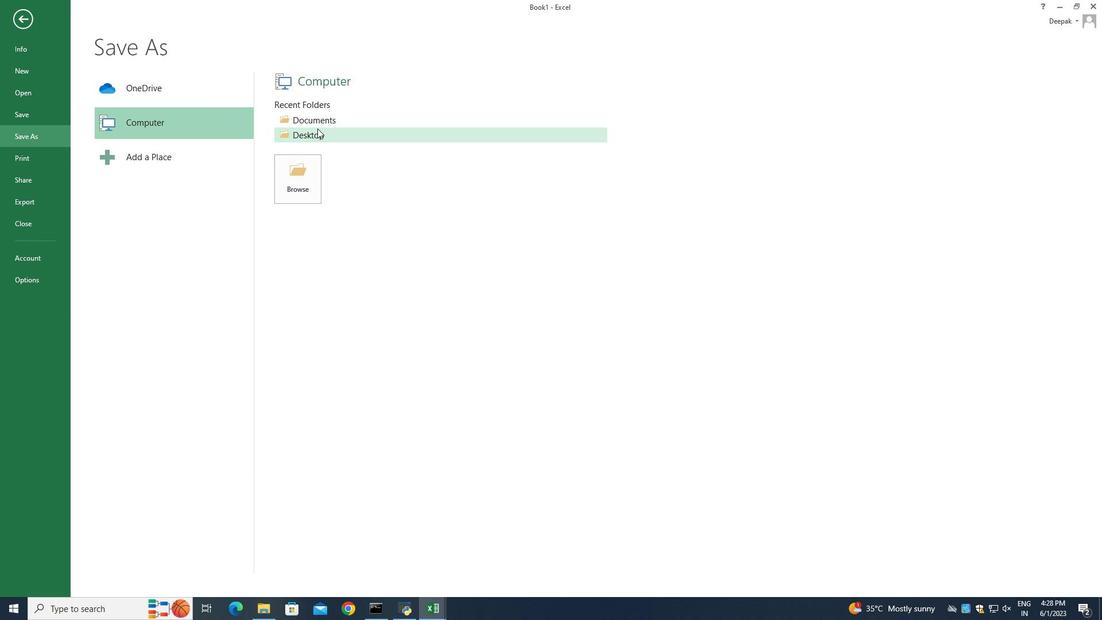 
Action: Mouse pressed left at (317, 122)
Screenshot: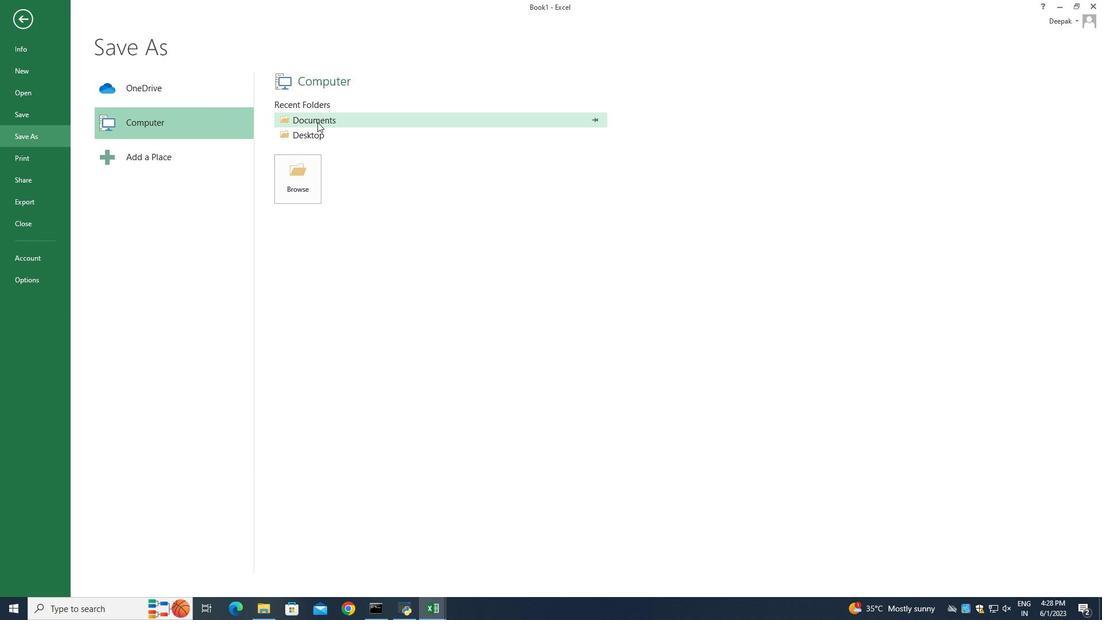 
Action: Mouse moved to (313, 145)
Screenshot: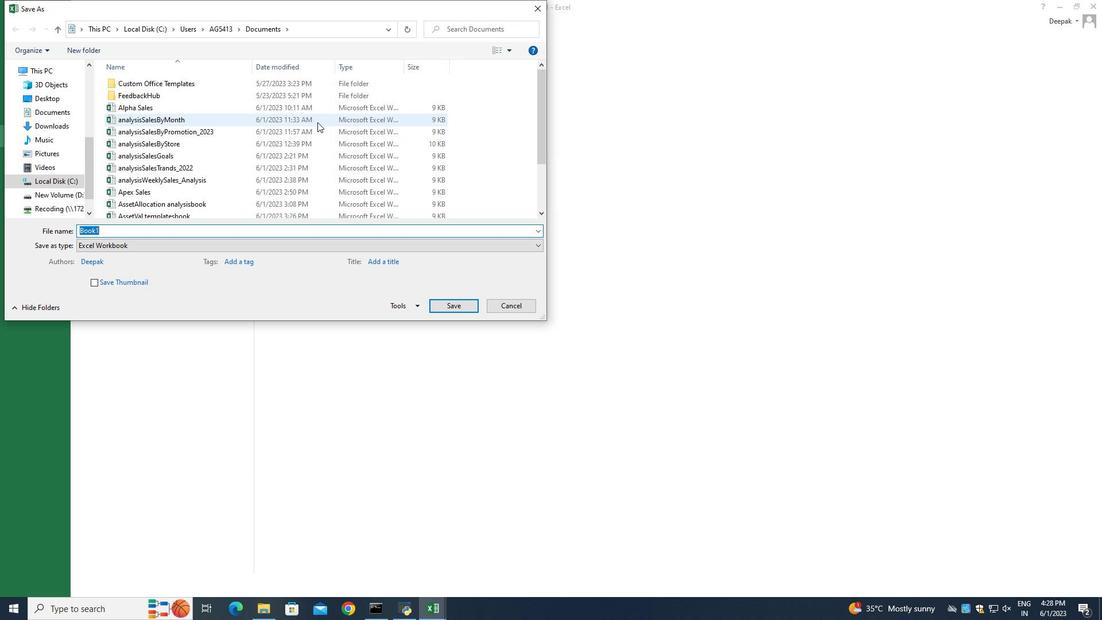 
Action: Key pressed <Key.backspace><Key.shift_r>Attendence<Key.space>sheet<Key.space>for<Key.space>weekly<Key.space>prr<Key.backspace>e<Key.backspace><Key.backspace>erfomence
Screenshot: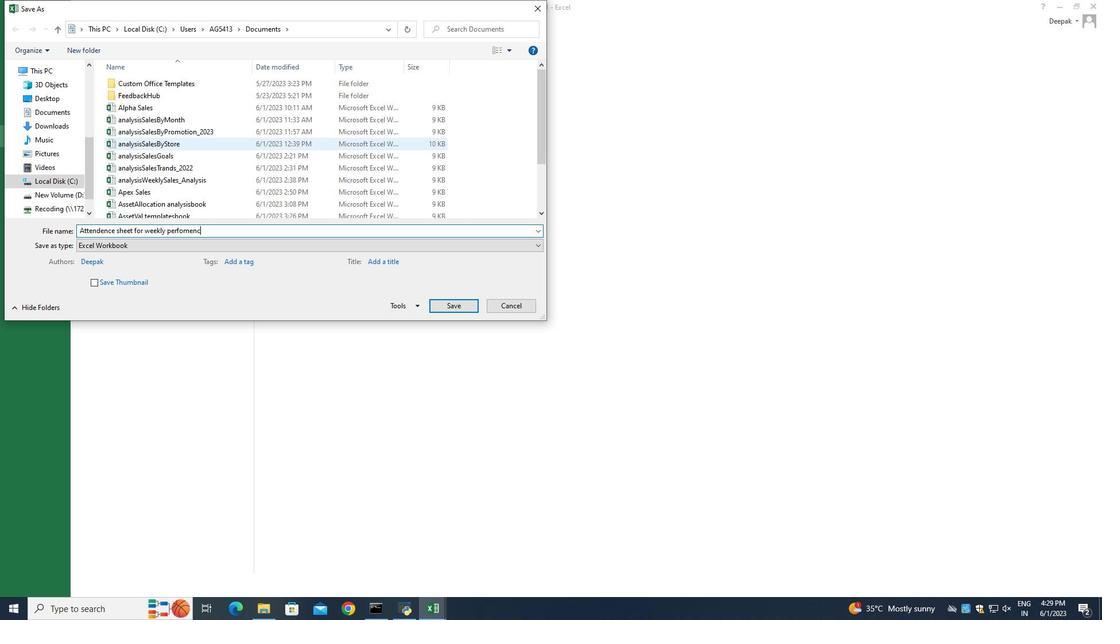 
Action: Mouse moved to (444, 306)
Screenshot: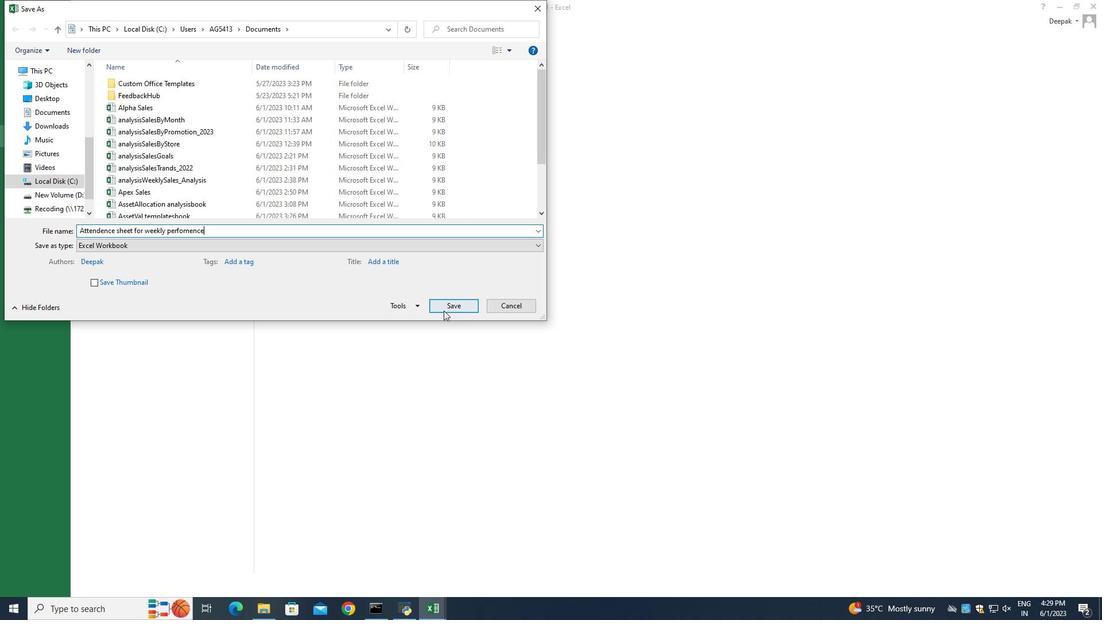 
Action: Mouse pressed left at (444, 306)
Screenshot: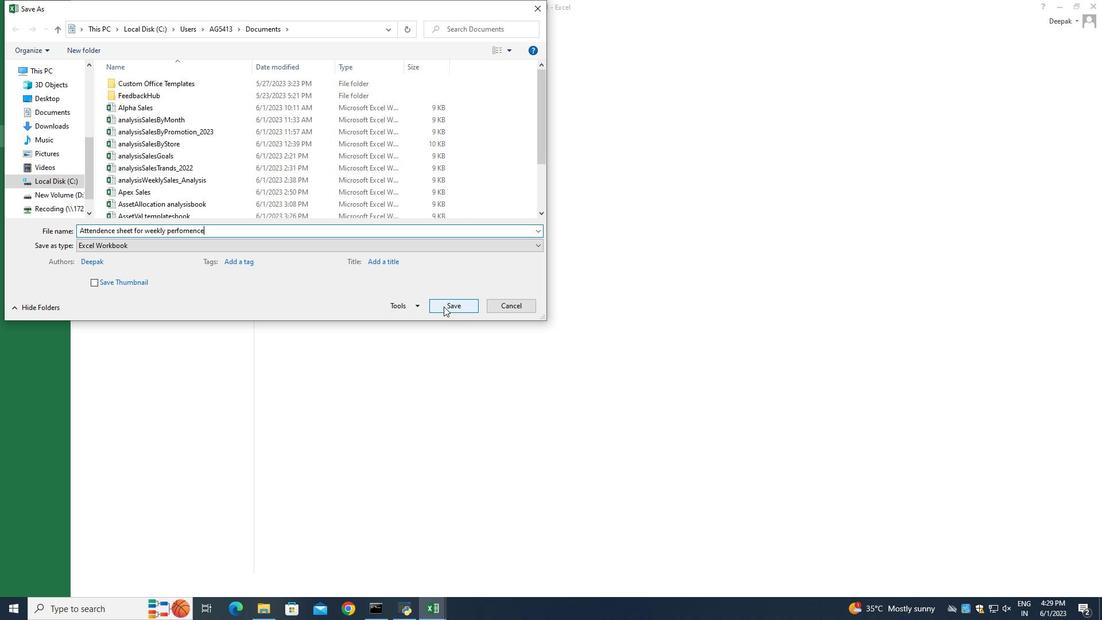 
Action: Mouse moved to (270, 245)
Screenshot: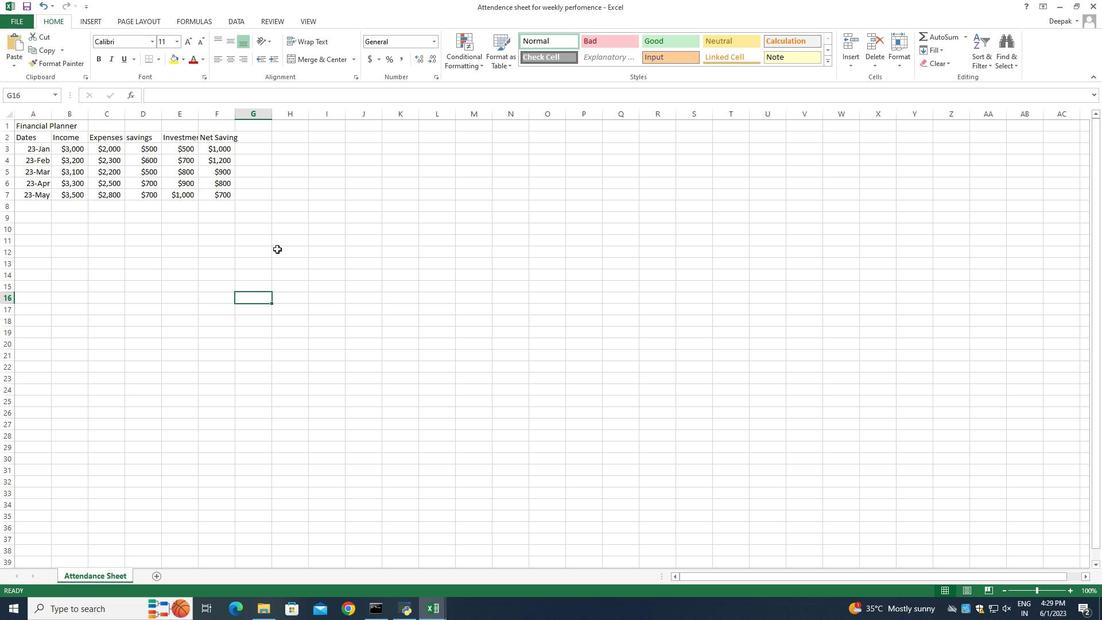 
Action: Mouse pressed left at (270, 245)
Screenshot: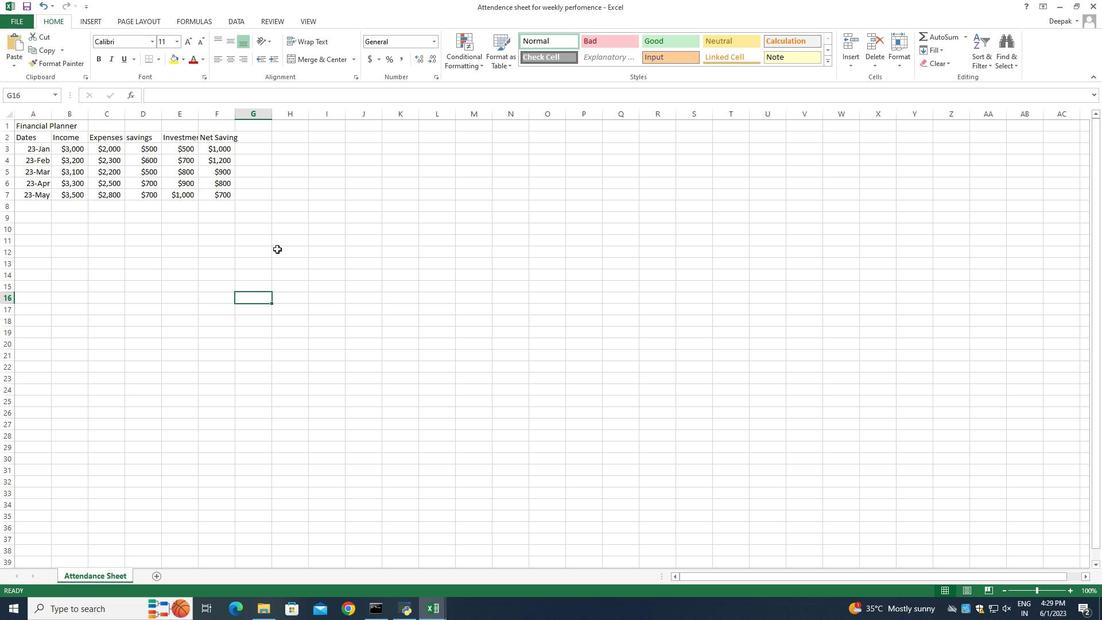 
Action: Mouse moved to (184, 259)
Screenshot: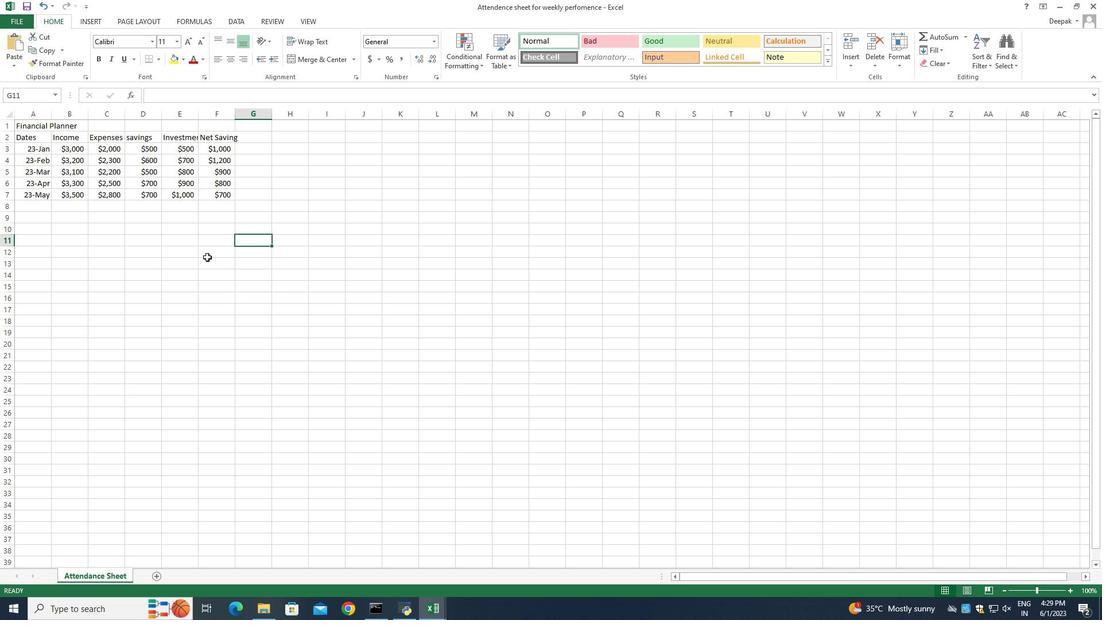 
Action: Mouse scrolled (184, 260) with delta (0, 0)
Screenshot: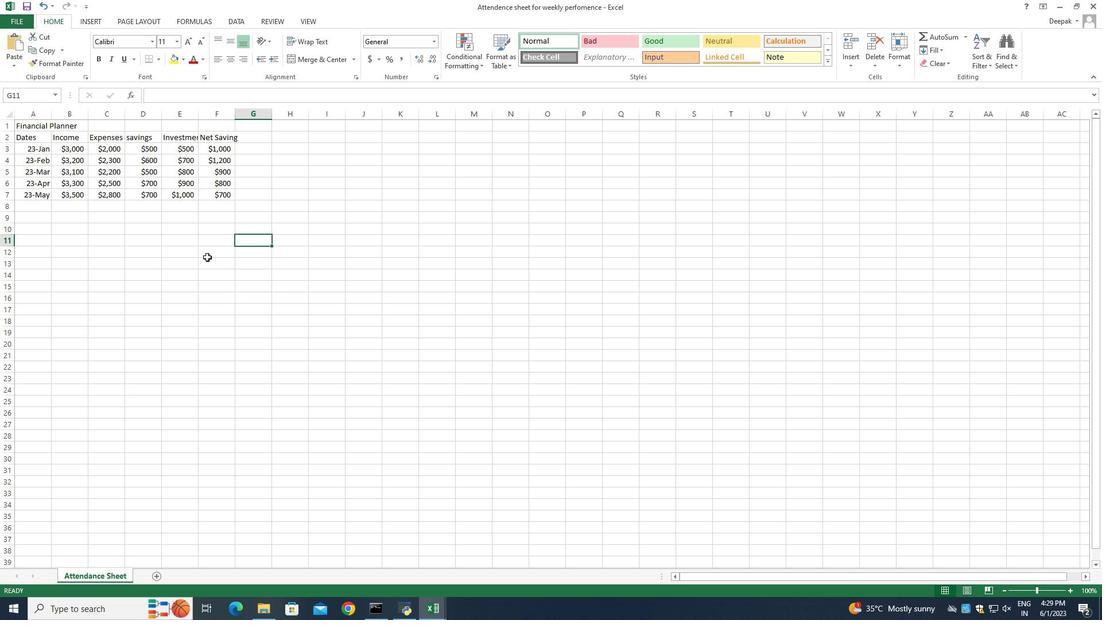 
Action: Mouse scrolled (184, 260) with delta (0, 0)
Screenshot: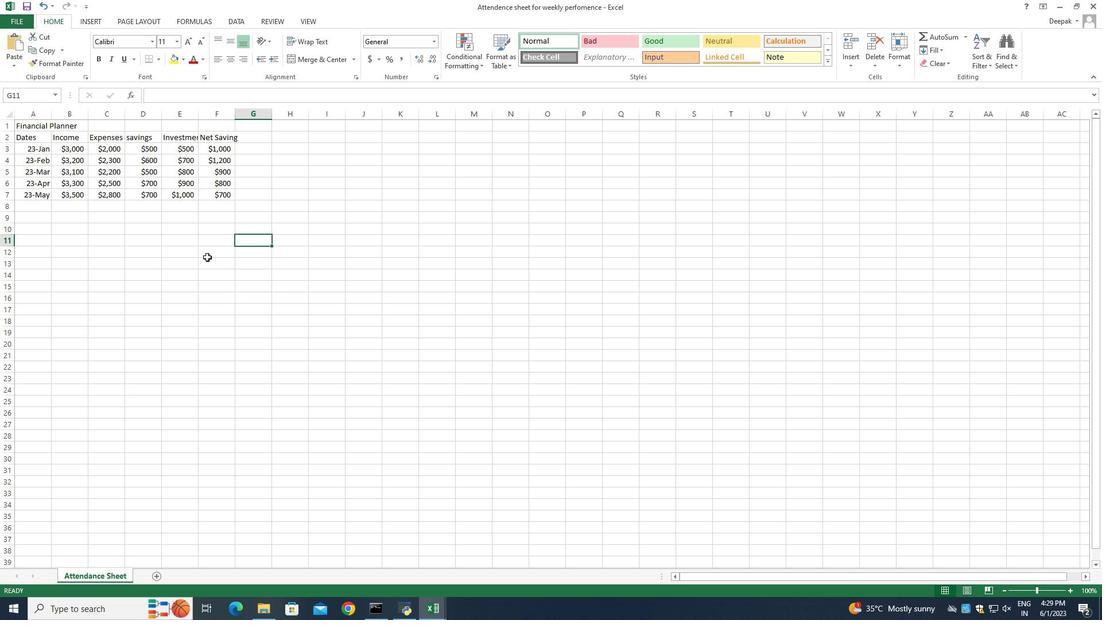 
Action: Mouse scrolled (184, 260) with delta (0, 0)
Screenshot: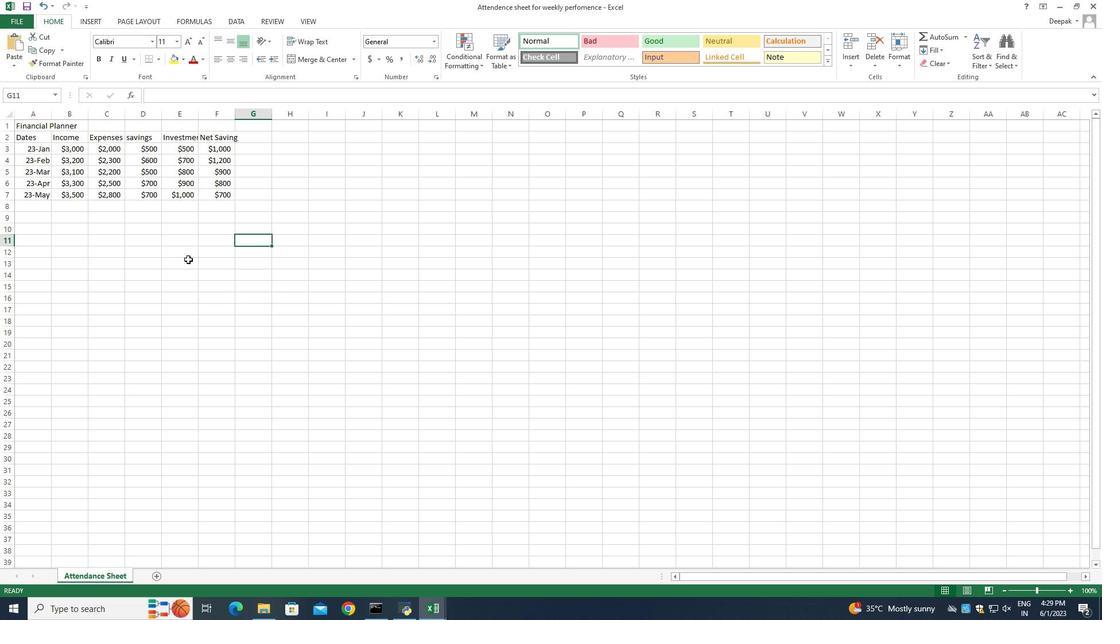 
